 Task: Find connections with filter location Axim with filter topic #givingbackwith filter profile language French with filter current company Smallcase with filter school DKTE'S Textile and Engineering Institute - An Autonomous Institute with filter industry Transportation Programs with filter service category Computer Networking with filter keywords title Engineering Technician
Action: Mouse moved to (143, 221)
Screenshot: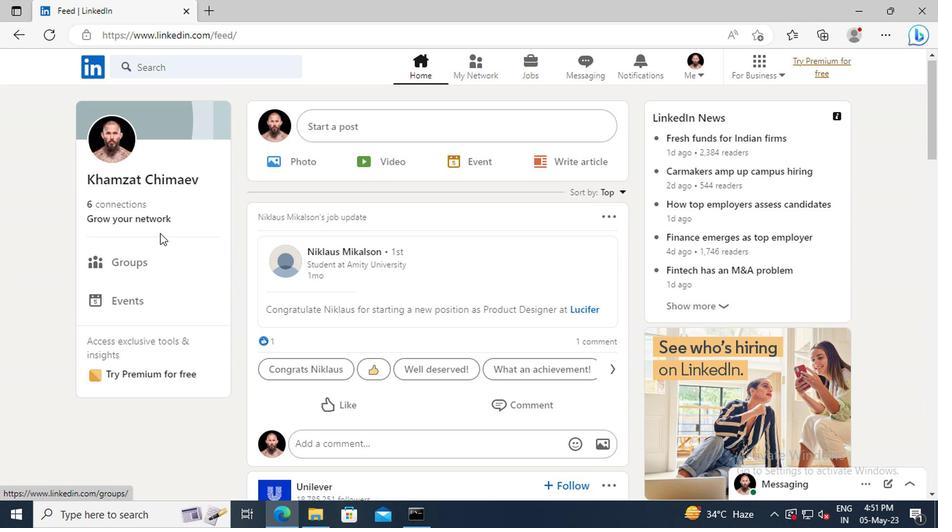 
Action: Mouse pressed left at (143, 221)
Screenshot: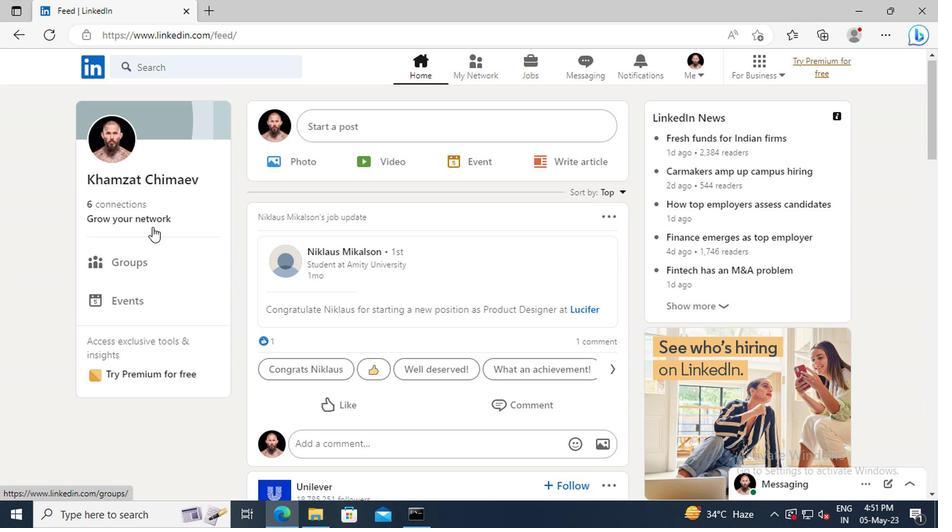 
Action: Mouse moved to (147, 143)
Screenshot: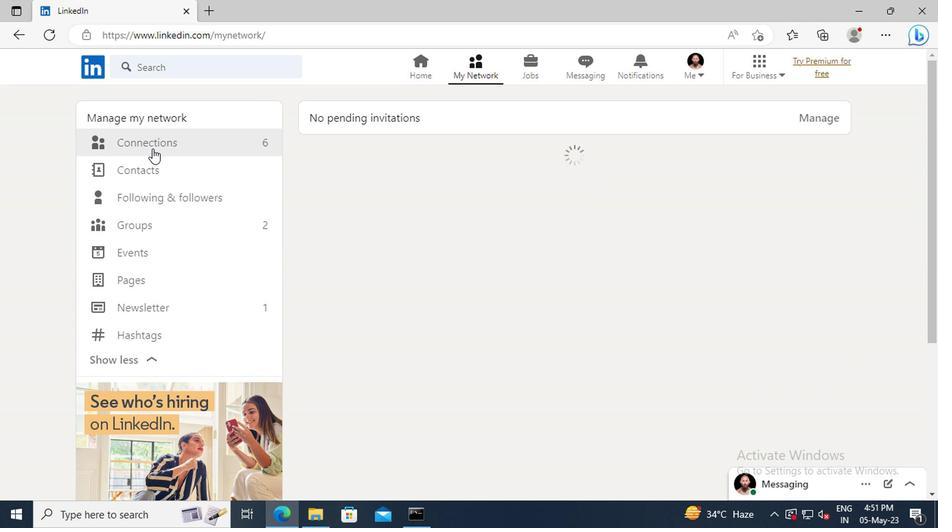 
Action: Mouse pressed left at (147, 143)
Screenshot: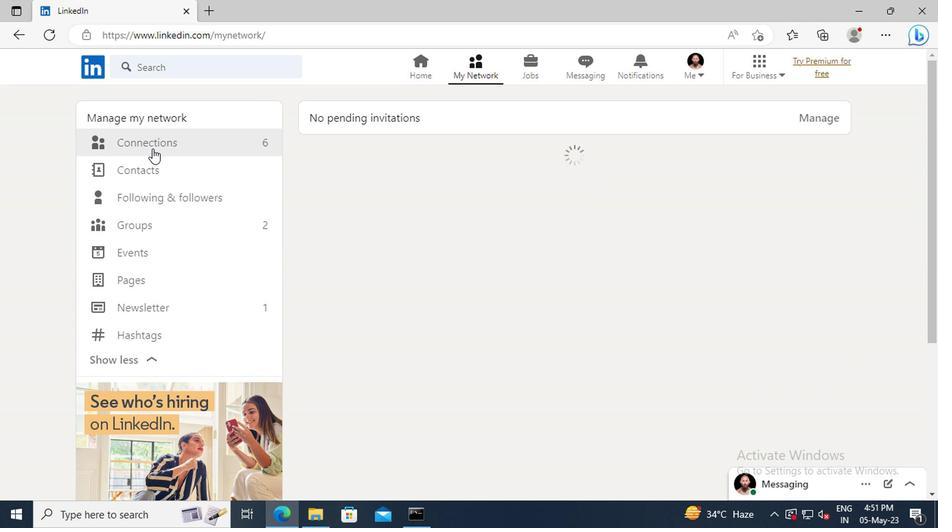 
Action: Mouse moved to (558, 147)
Screenshot: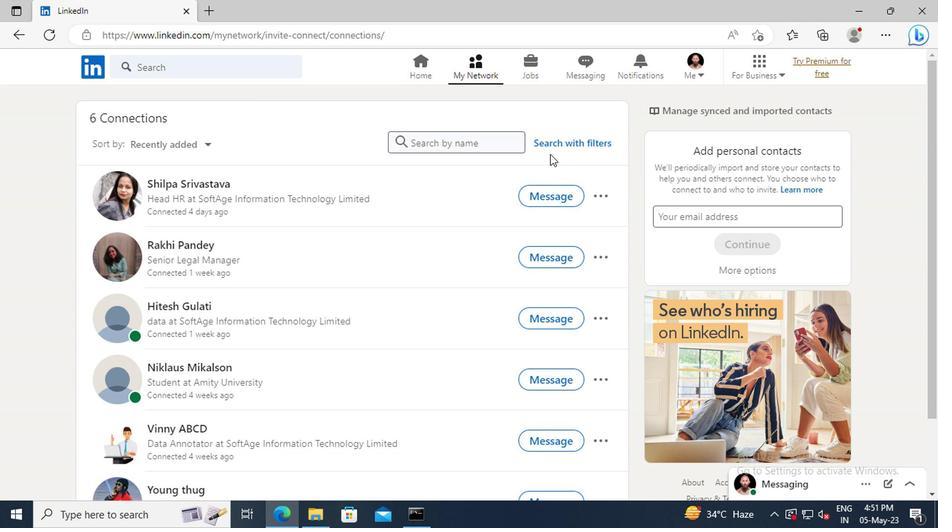 
Action: Mouse pressed left at (558, 147)
Screenshot: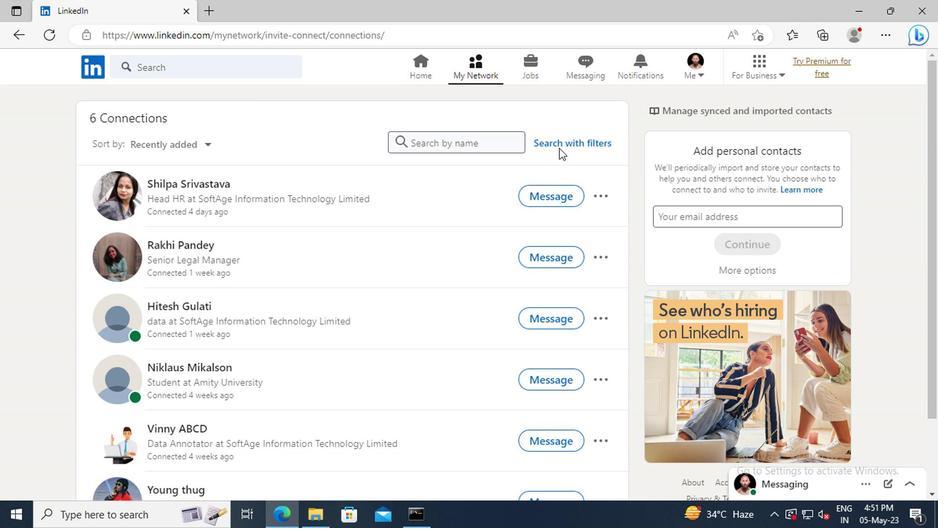 
Action: Mouse moved to (514, 106)
Screenshot: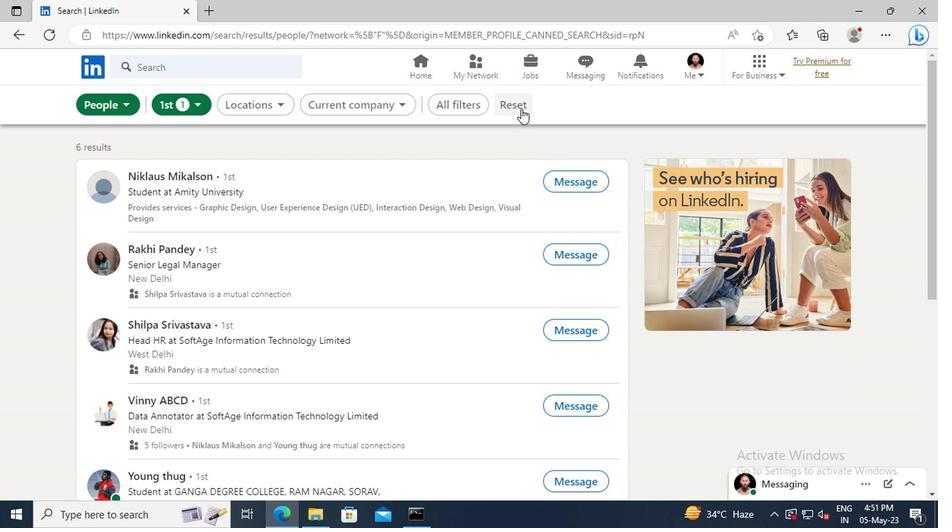 
Action: Mouse pressed left at (514, 106)
Screenshot: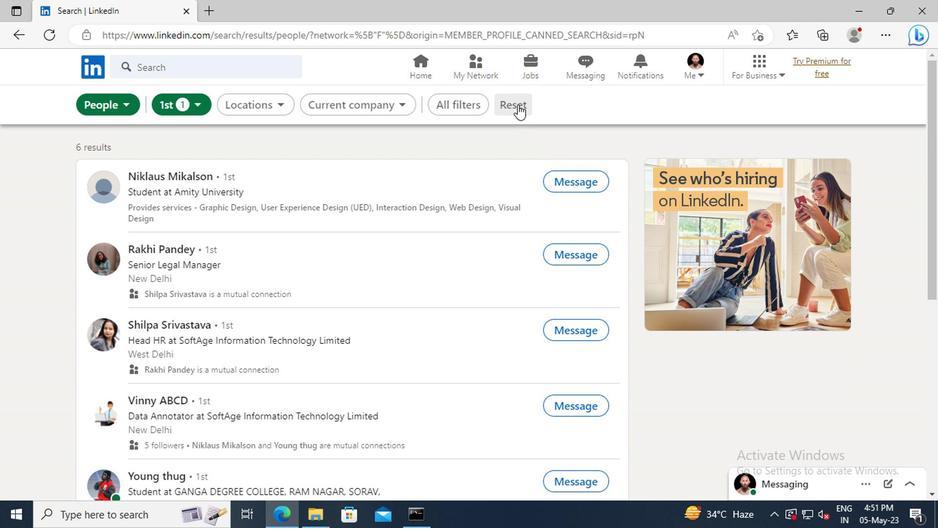
Action: Mouse moved to (501, 105)
Screenshot: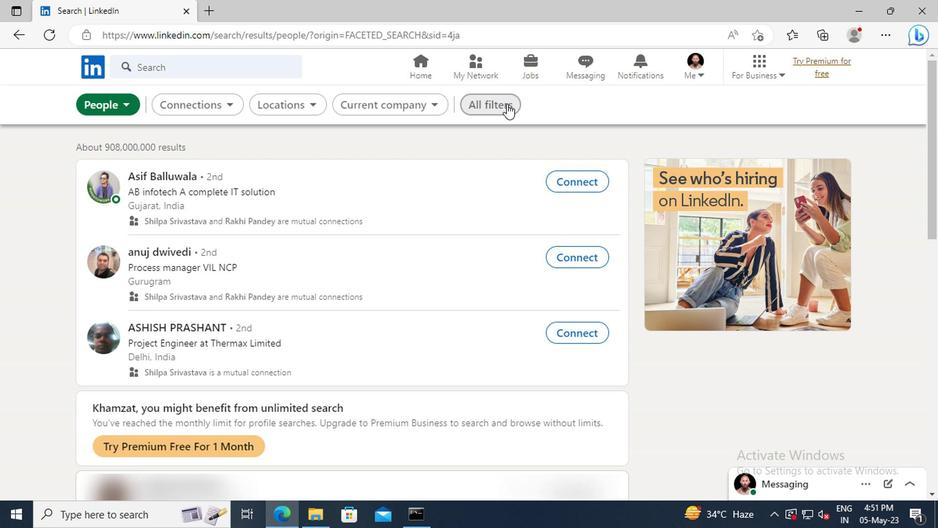 
Action: Mouse pressed left at (501, 105)
Screenshot: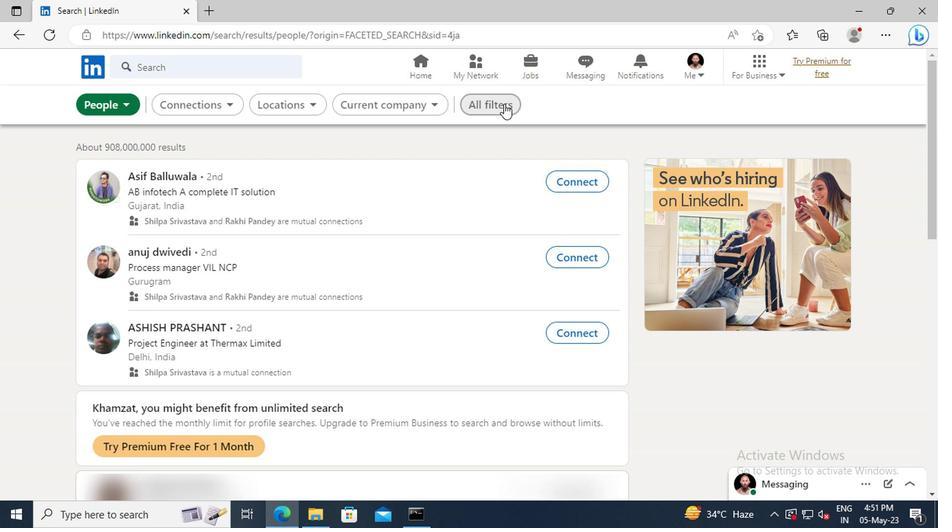 
Action: Mouse moved to (760, 235)
Screenshot: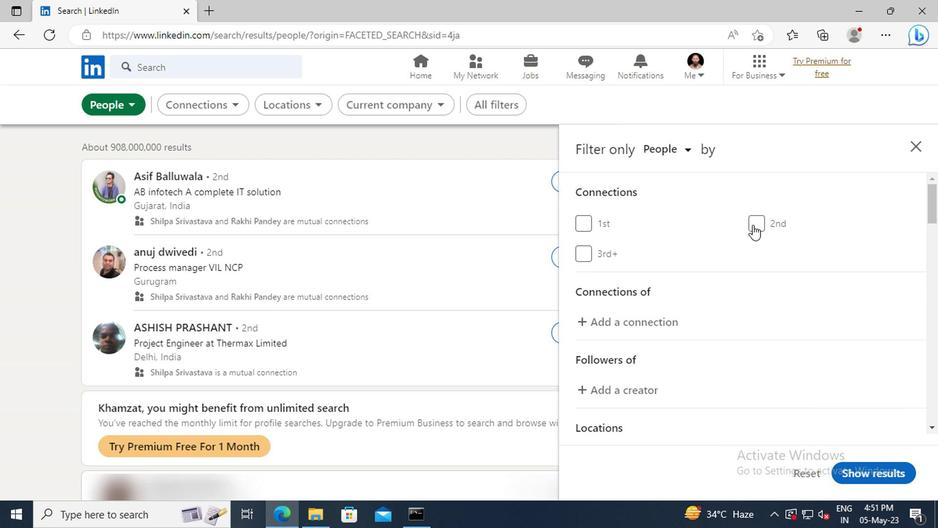 
Action: Mouse scrolled (760, 235) with delta (0, 0)
Screenshot: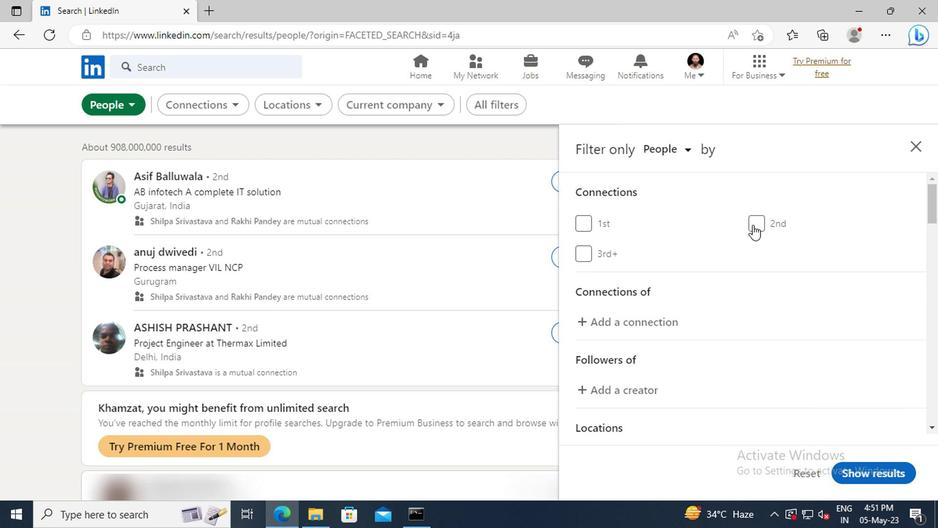 
Action: Mouse moved to (761, 236)
Screenshot: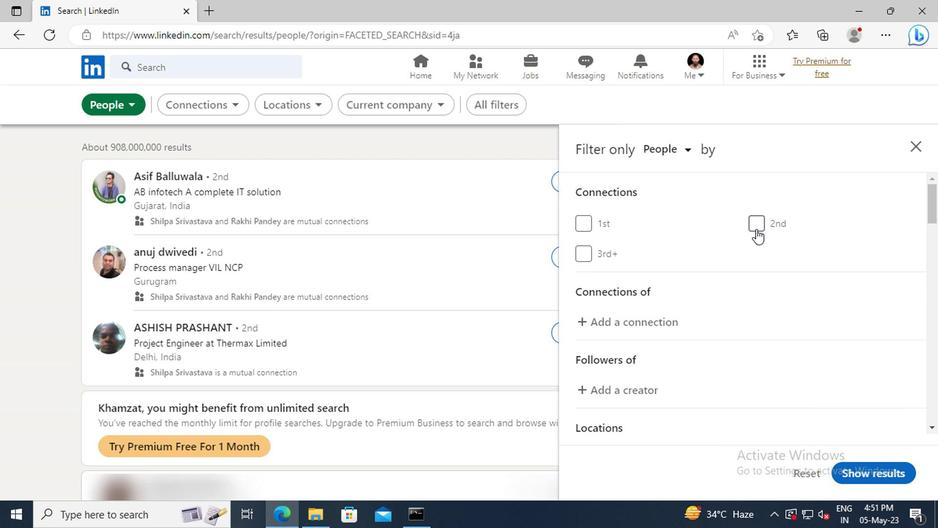 
Action: Mouse scrolled (761, 235) with delta (0, 0)
Screenshot: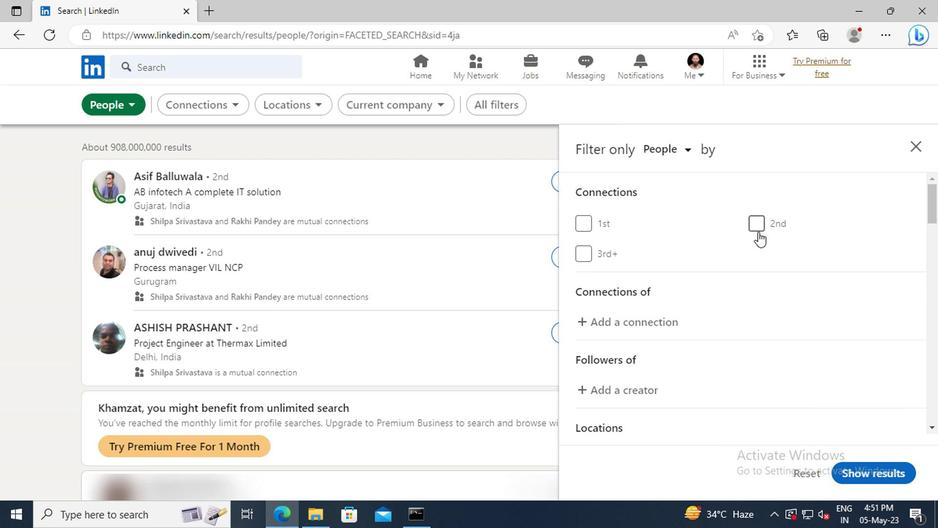 
Action: Mouse moved to (761, 238)
Screenshot: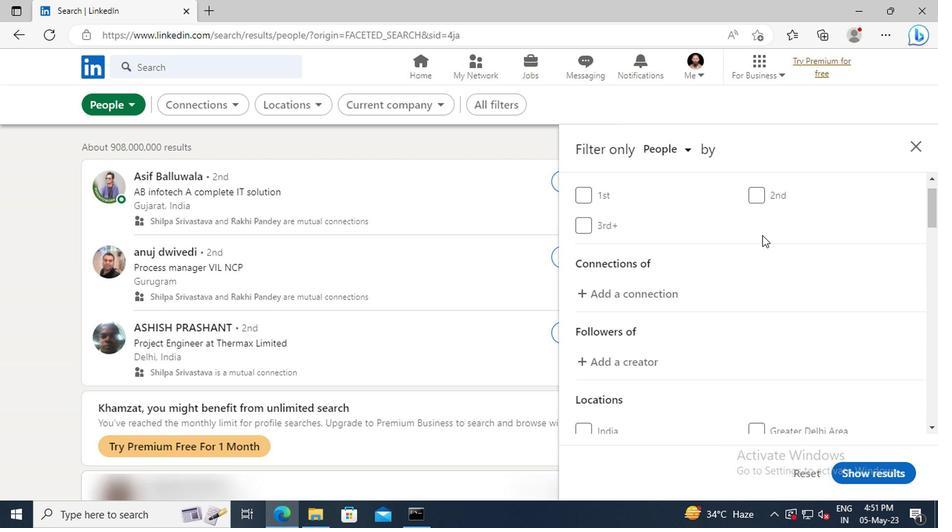 
Action: Mouse scrolled (761, 237) with delta (0, 0)
Screenshot: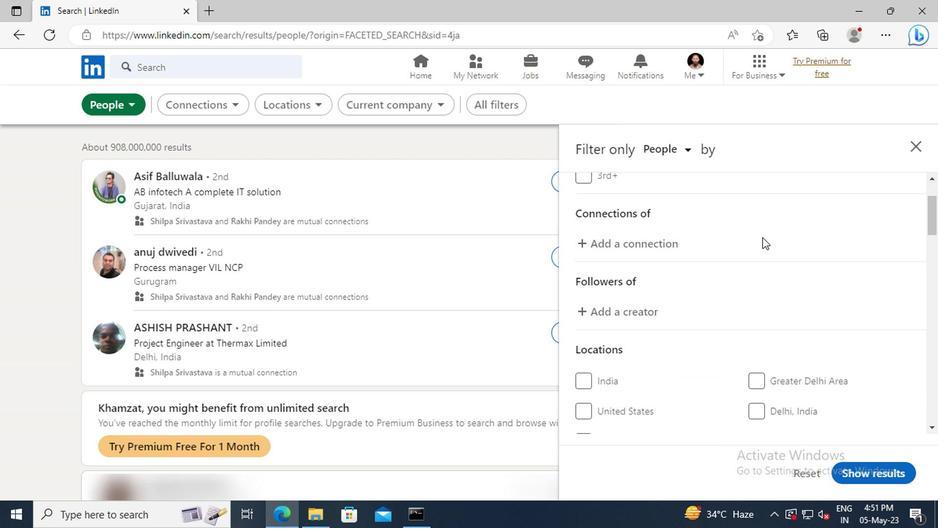 
Action: Mouse moved to (761, 239)
Screenshot: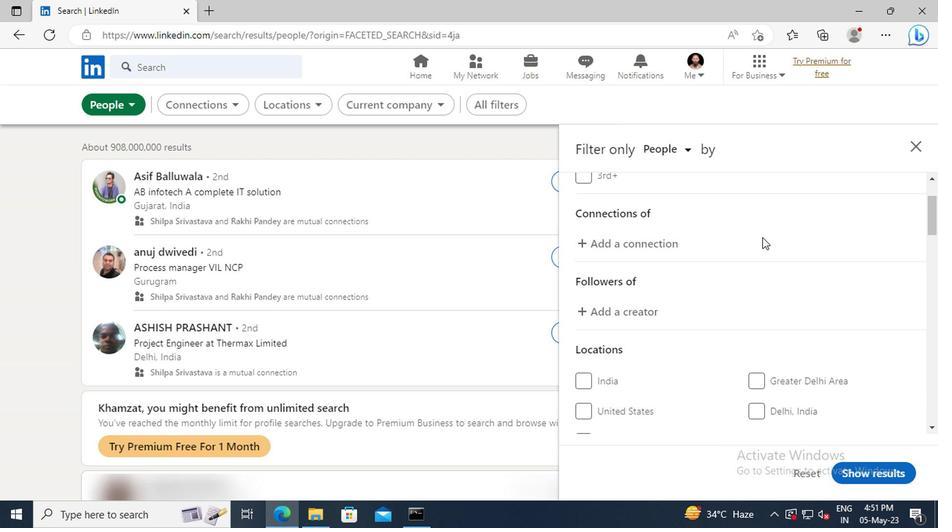 
Action: Mouse scrolled (761, 238) with delta (0, 0)
Screenshot: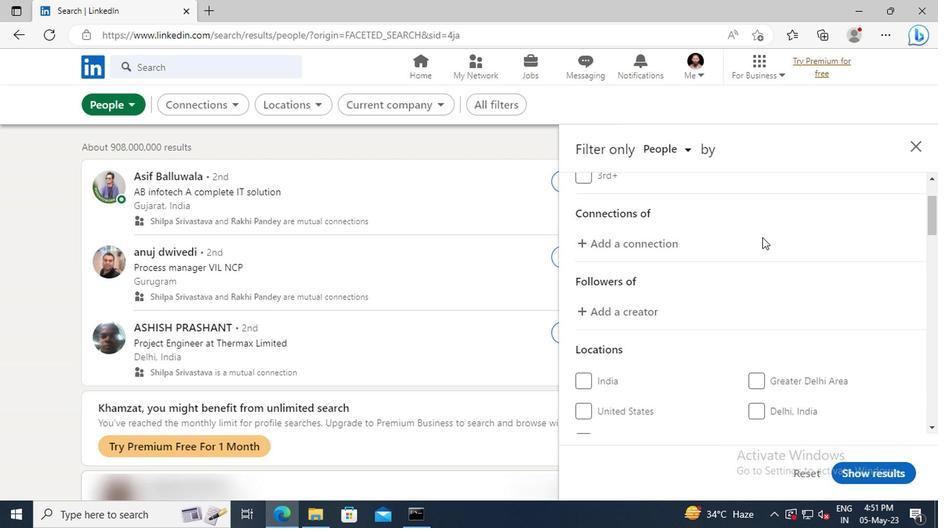 
Action: Mouse moved to (761, 239)
Screenshot: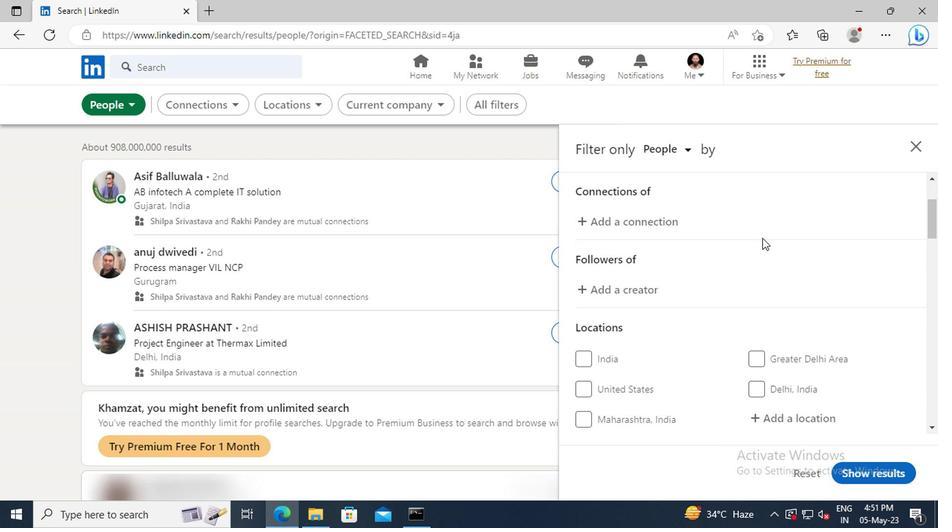 
Action: Mouse scrolled (761, 239) with delta (0, 0)
Screenshot: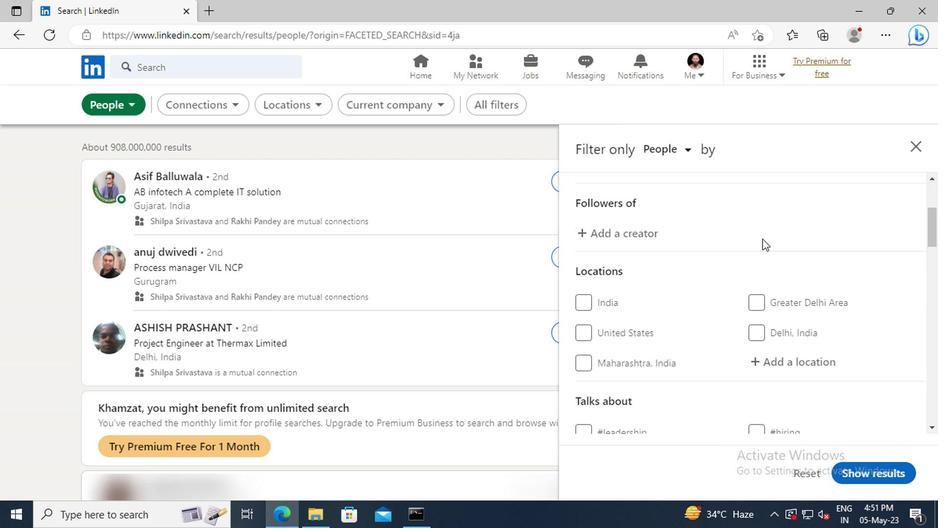 
Action: Mouse moved to (761, 239)
Screenshot: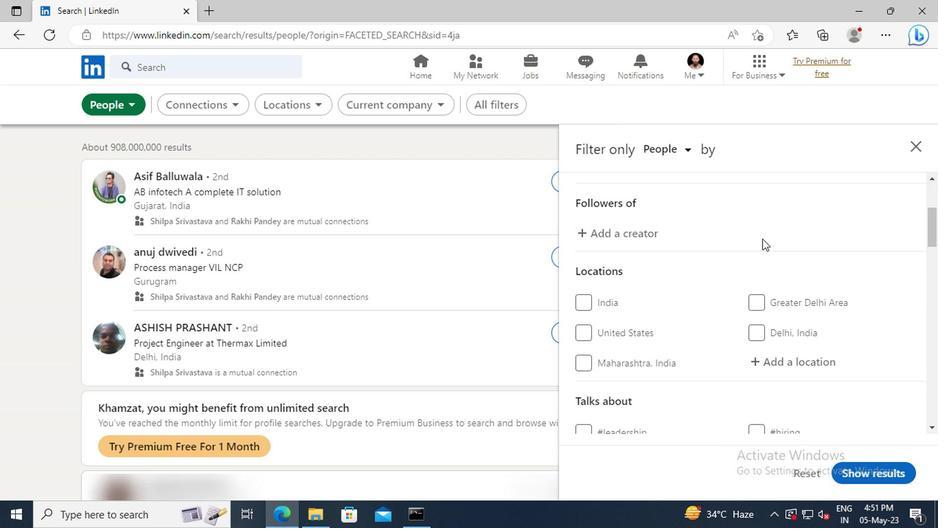 
Action: Mouse scrolled (761, 239) with delta (0, 0)
Screenshot: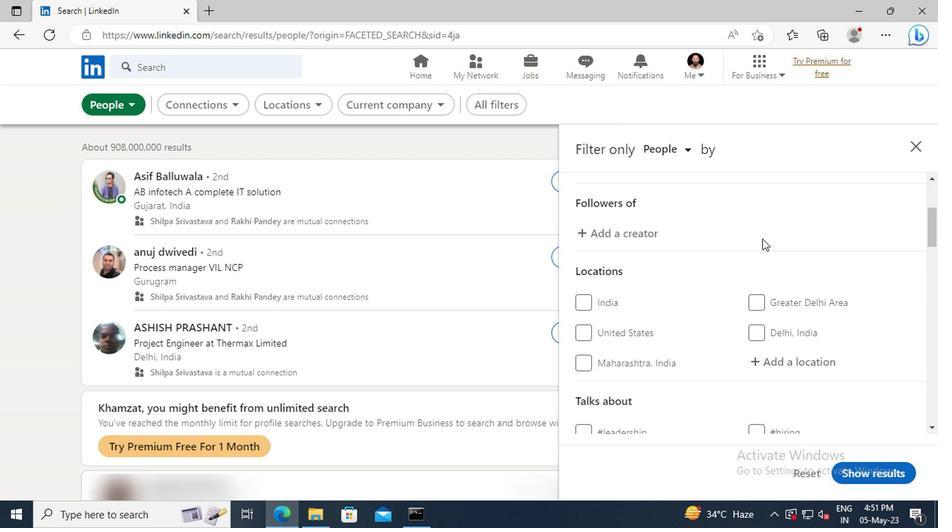 
Action: Mouse moved to (766, 284)
Screenshot: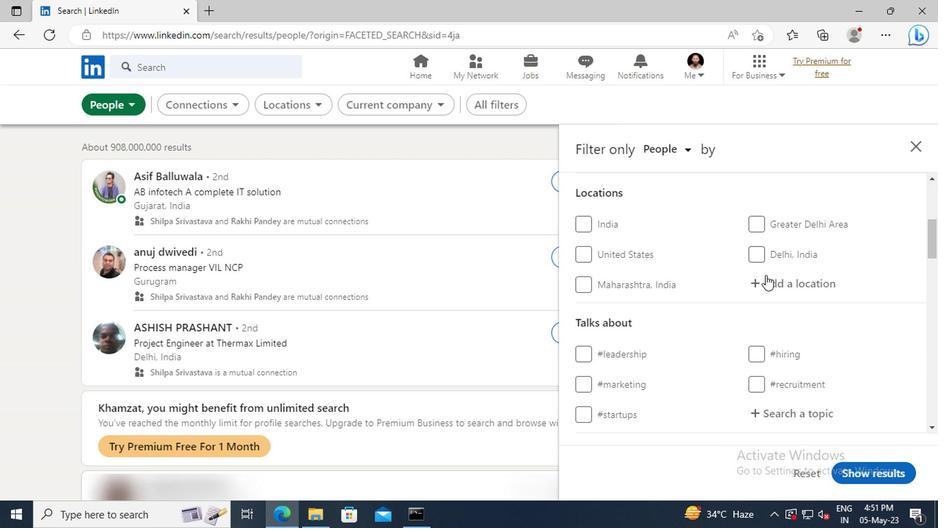
Action: Mouse pressed left at (766, 284)
Screenshot: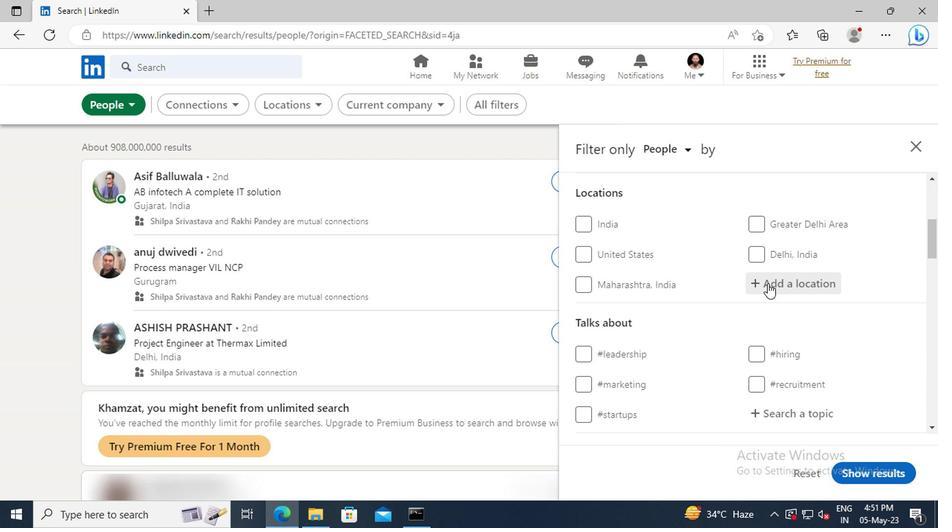 
Action: Key pressed <Key.shift>AX
Screenshot: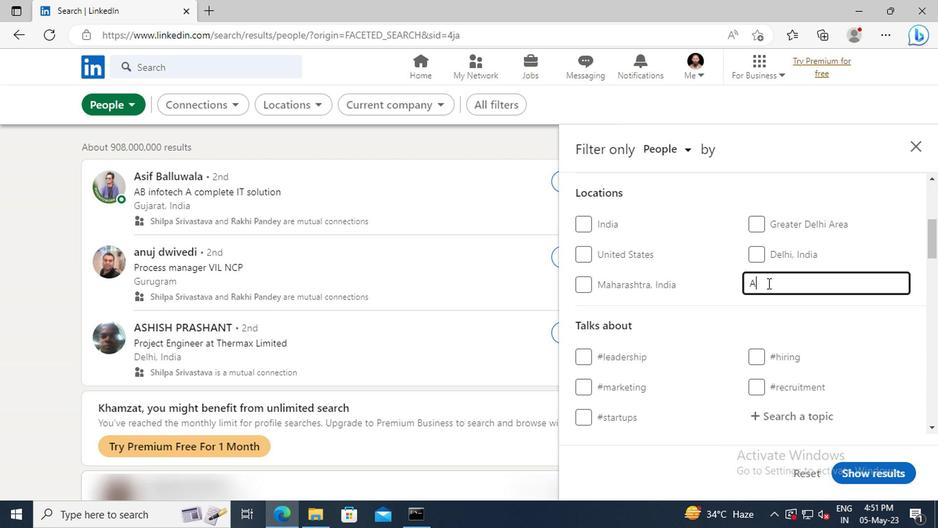 
Action: Mouse moved to (766, 285)
Screenshot: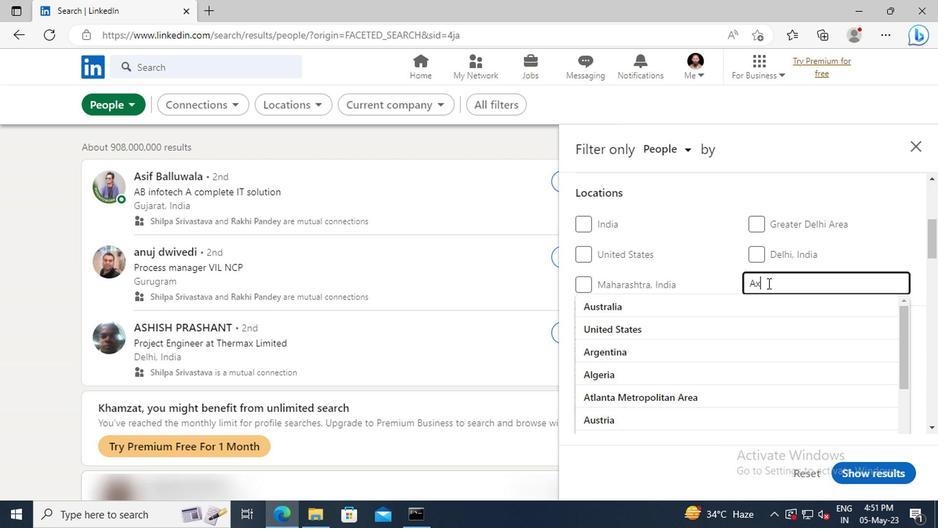 
Action: Key pressed IM
Screenshot: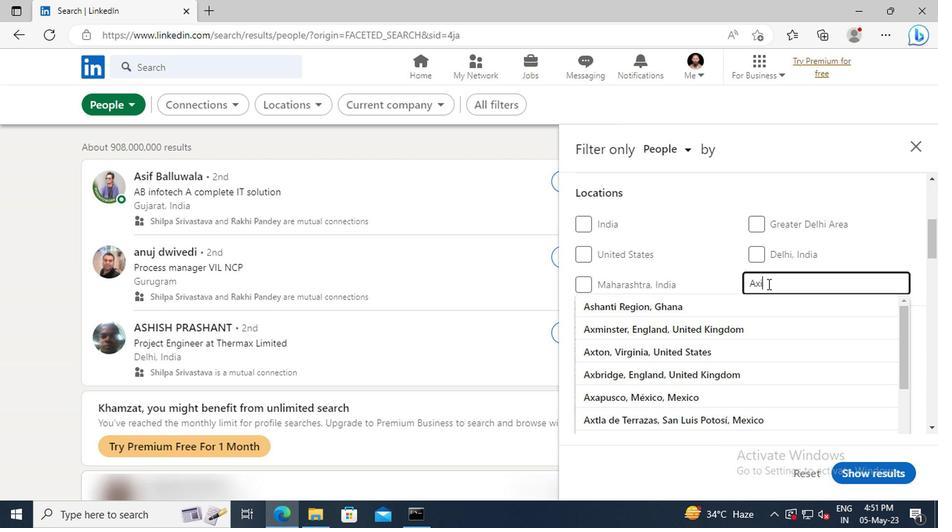 
Action: Mouse moved to (764, 283)
Screenshot: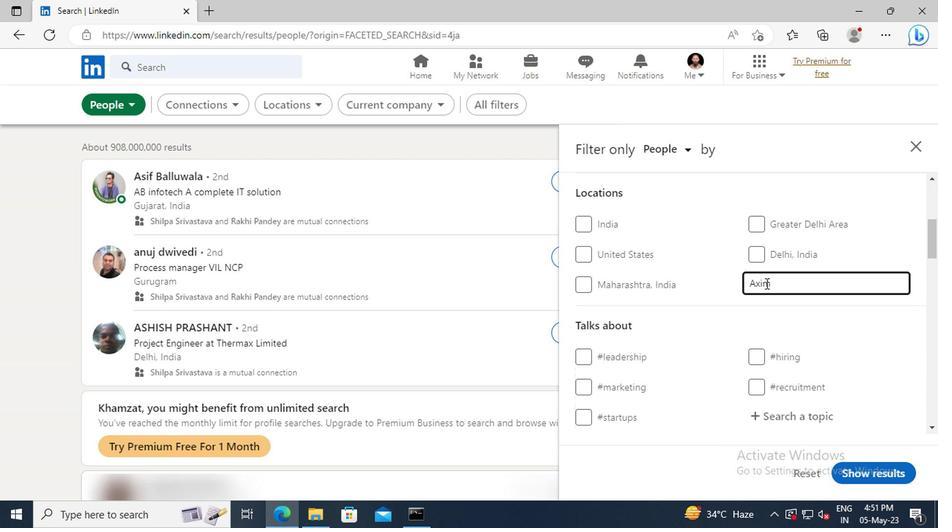 
Action: Key pressed <Key.enter>
Screenshot: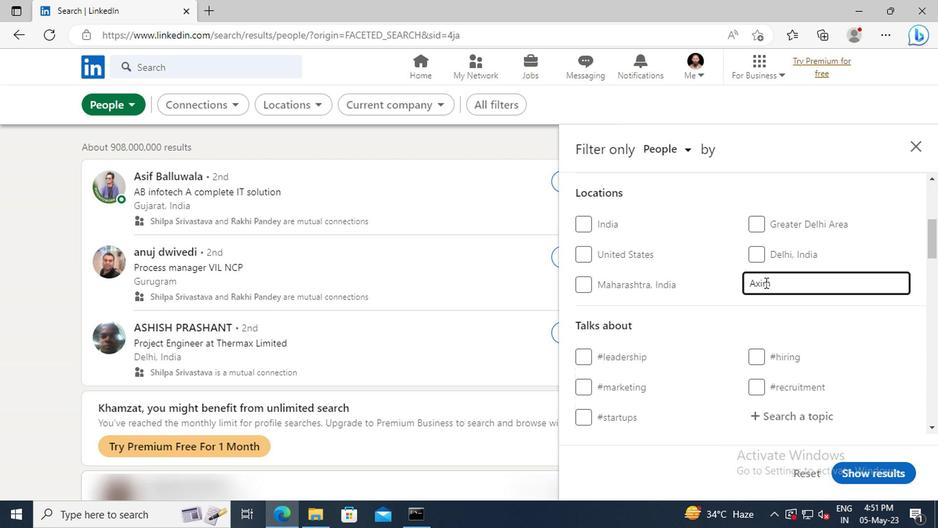 
Action: Mouse scrolled (764, 283) with delta (0, 0)
Screenshot: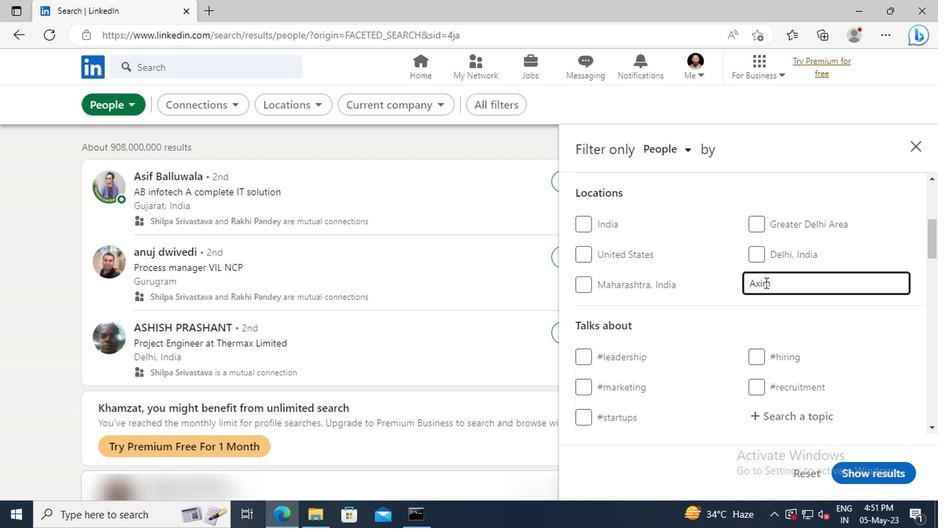 
Action: Mouse scrolled (764, 283) with delta (0, 0)
Screenshot: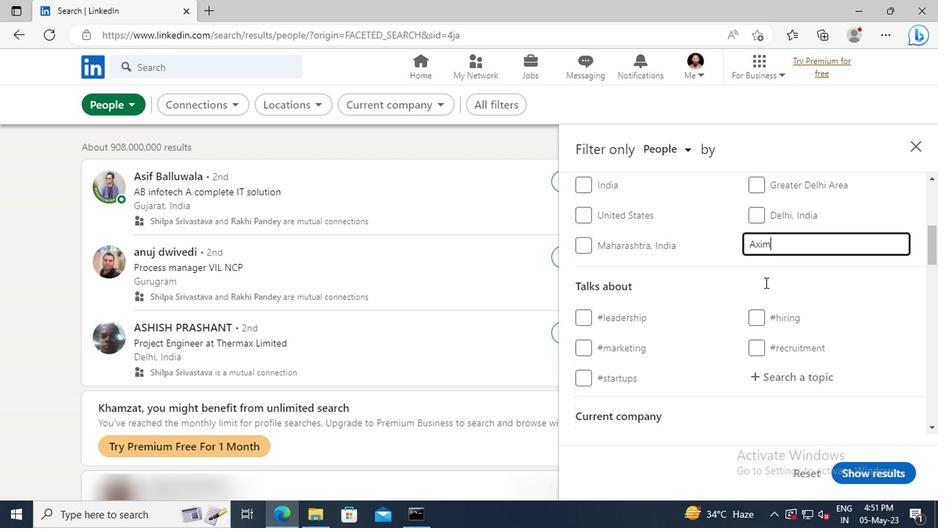 
Action: Mouse scrolled (764, 283) with delta (0, 0)
Screenshot: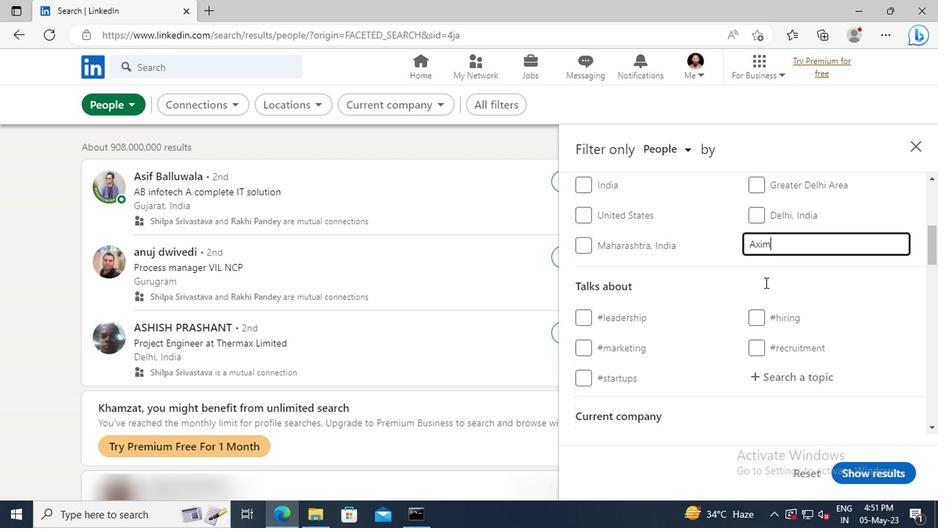 
Action: Mouse moved to (766, 300)
Screenshot: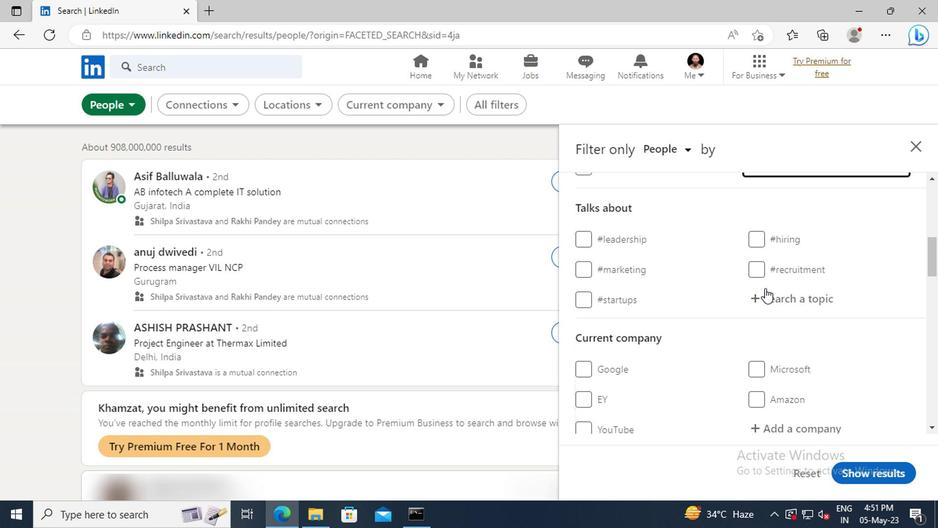 
Action: Mouse pressed left at (766, 300)
Screenshot: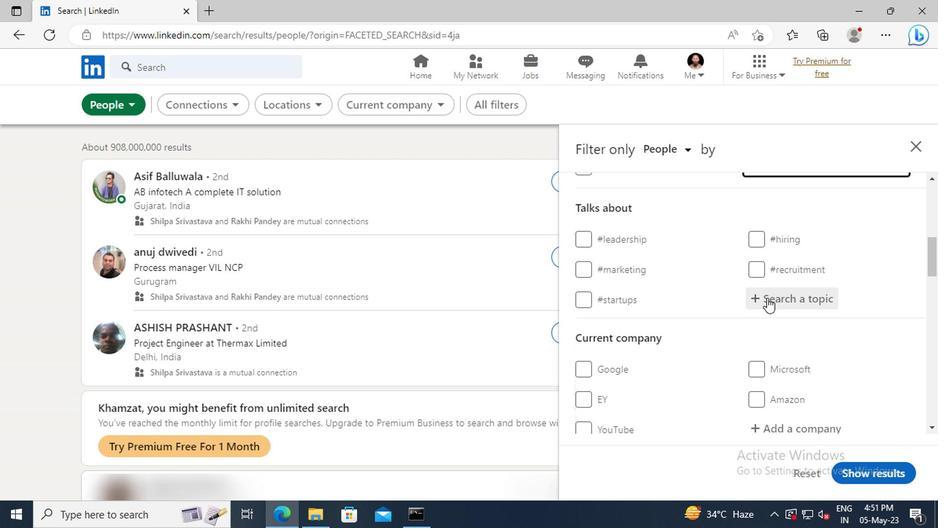 
Action: Key pressed GIVING
Screenshot: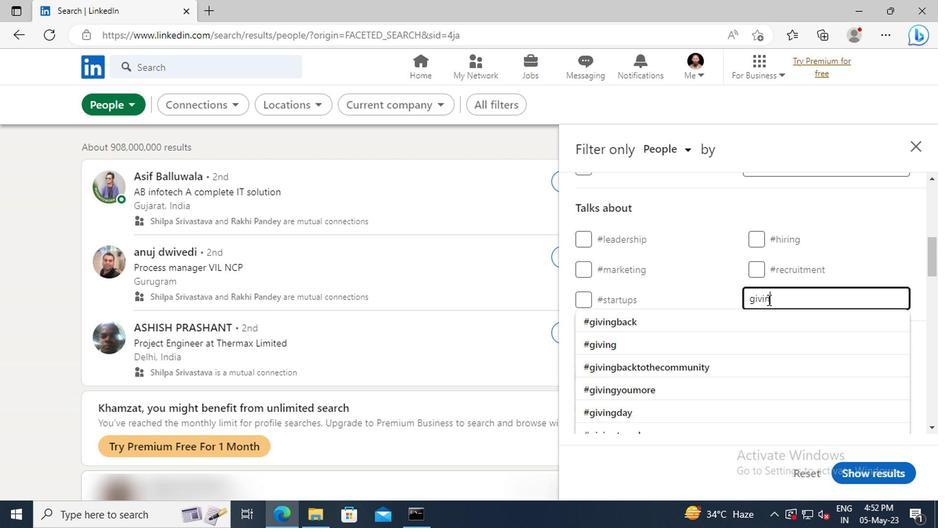
Action: Mouse moved to (766, 318)
Screenshot: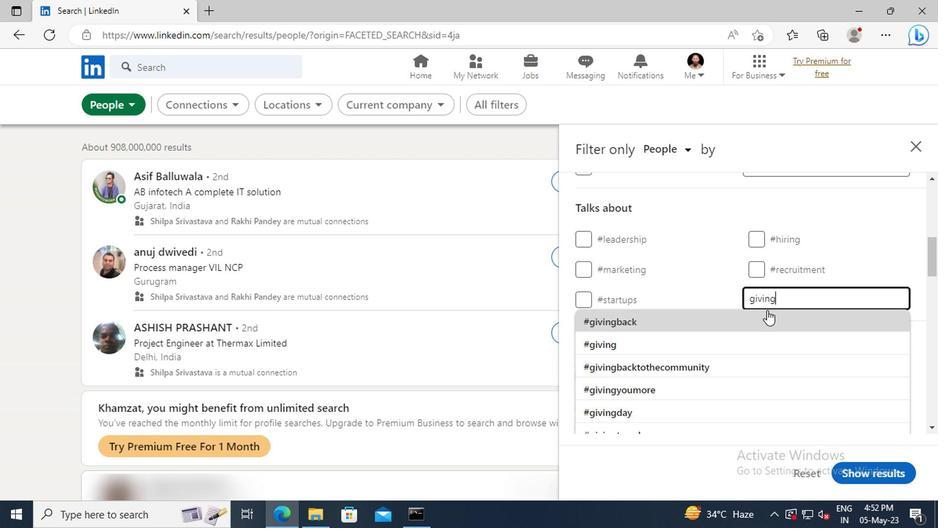 
Action: Mouse pressed left at (766, 318)
Screenshot: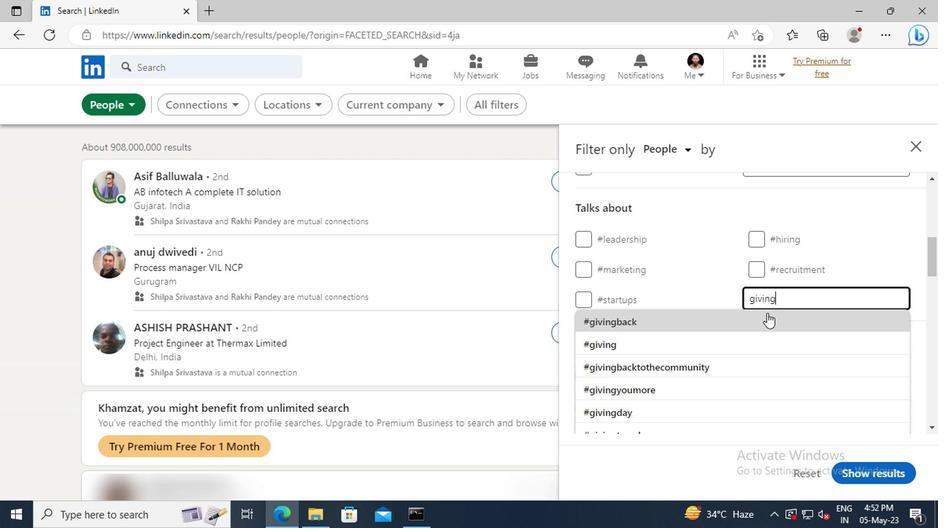 
Action: Mouse scrolled (766, 317) with delta (0, 0)
Screenshot: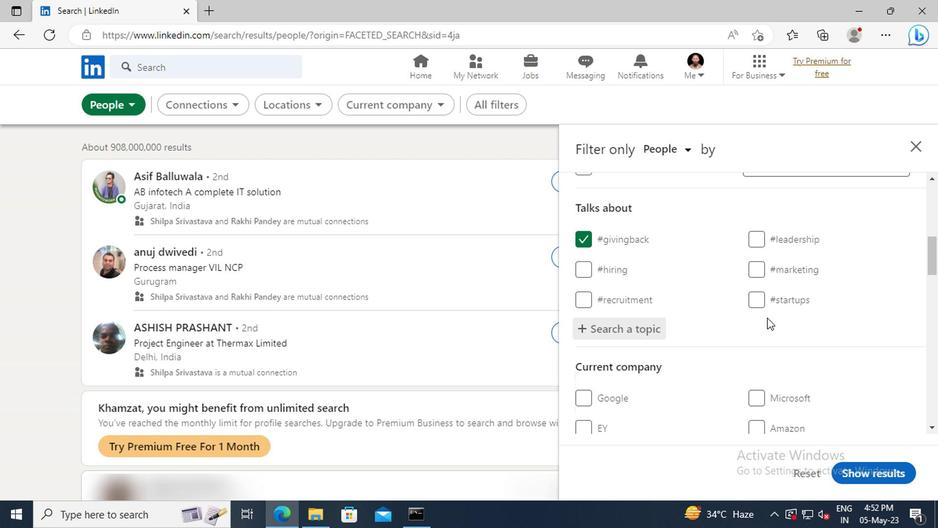 
Action: Mouse scrolled (766, 317) with delta (0, 0)
Screenshot: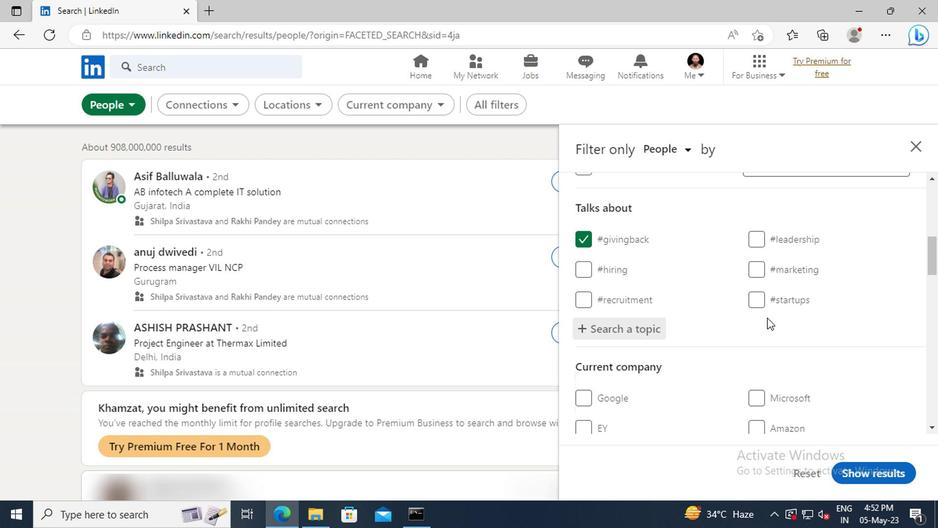 
Action: Mouse scrolled (766, 317) with delta (0, 0)
Screenshot: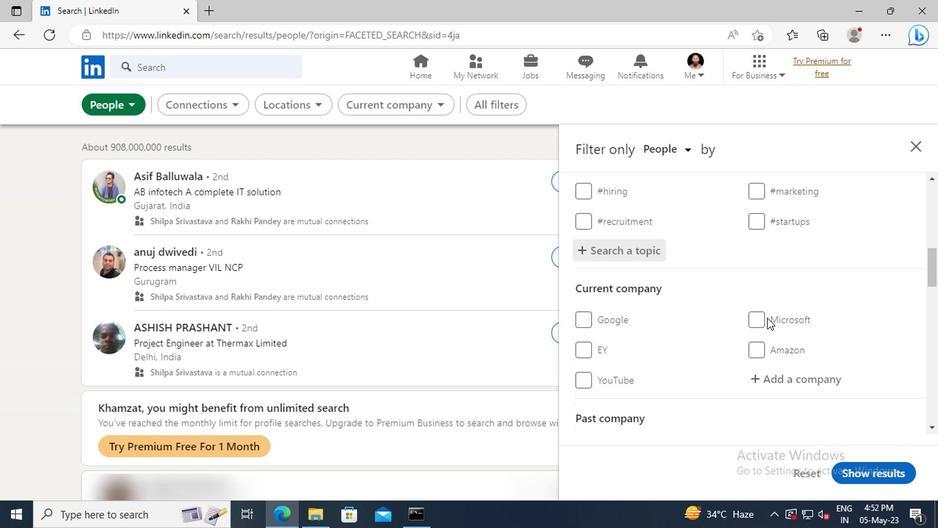 
Action: Mouse scrolled (766, 317) with delta (0, 0)
Screenshot: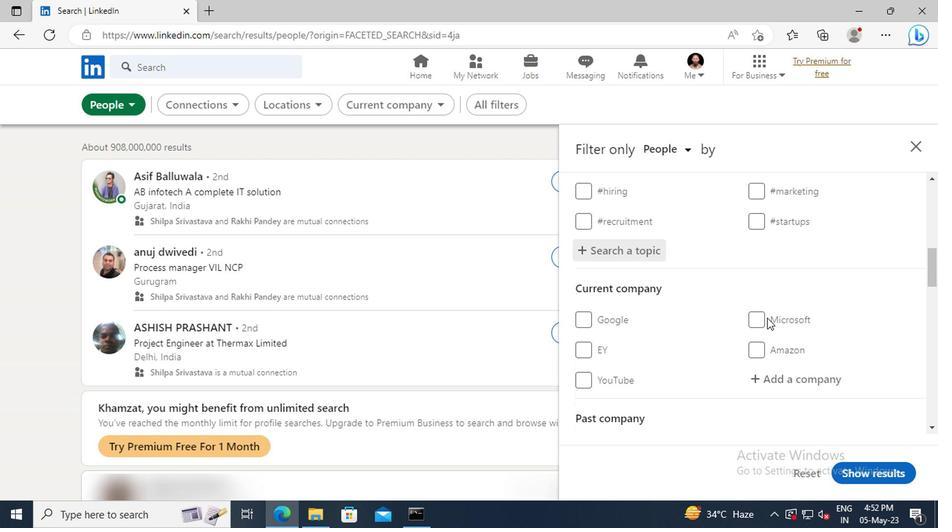 
Action: Mouse scrolled (766, 317) with delta (0, 0)
Screenshot: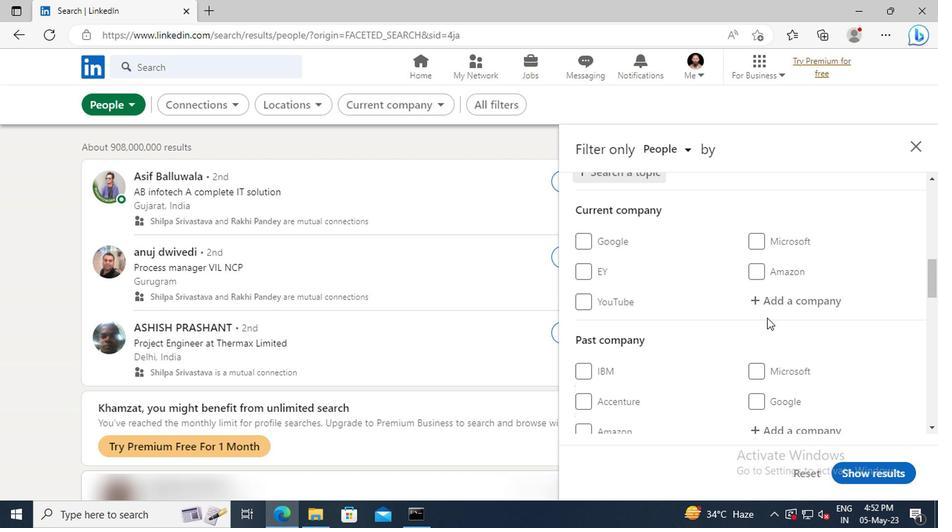 
Action: Mouse scrolled (766, 317) with delta (0, 0)
Screenshot: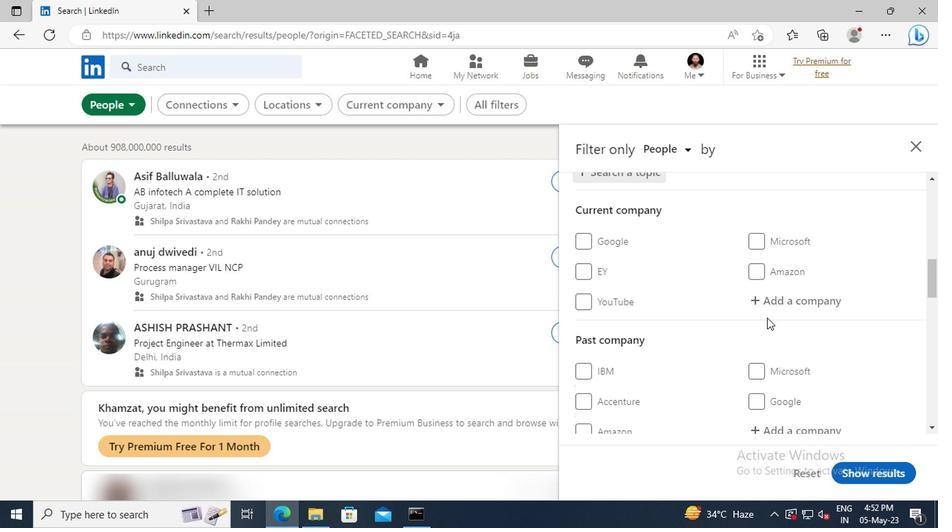 
Action: Mouse scrolled (766, 317) with delta (0, 0)
Screenshot: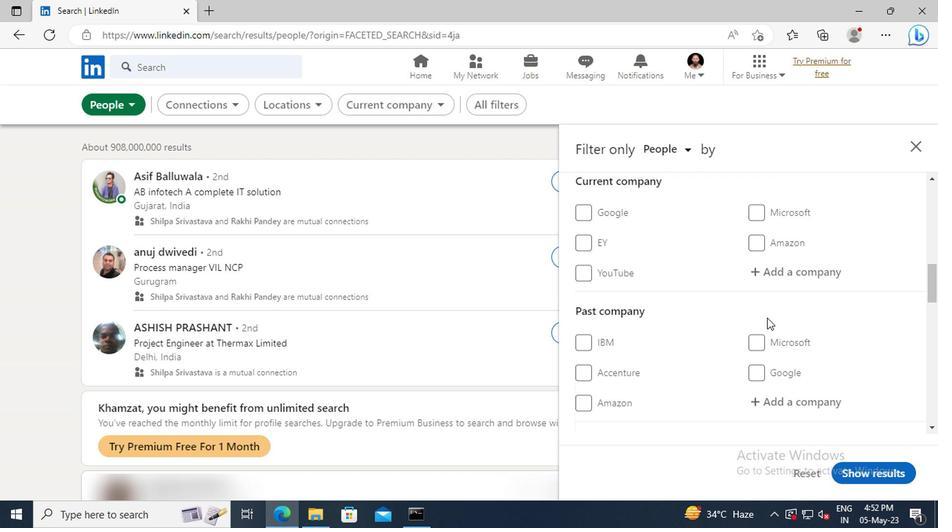 
Action: Mouse scrolled (766, 317) with delta (0, 0)
Screenshot: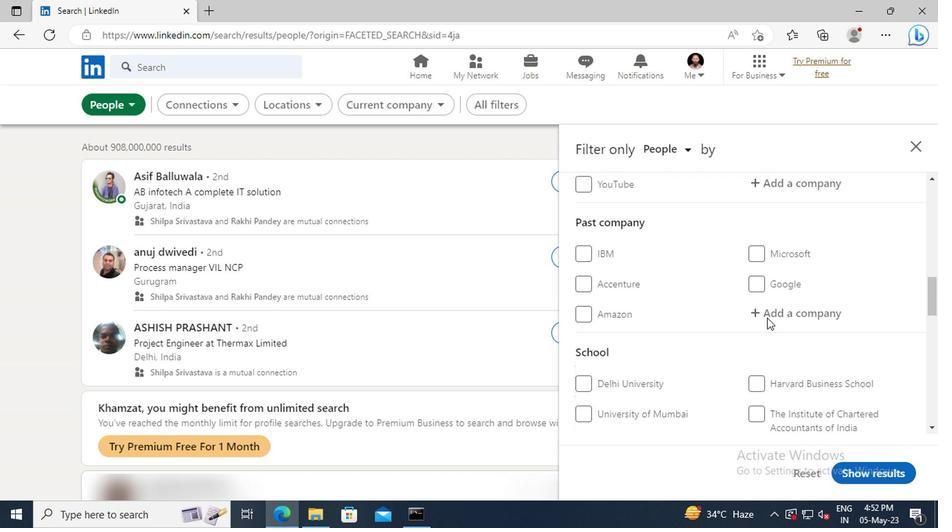
Action: Mouse scrolled (766, 317) with delta (0, 0)
Screenshot: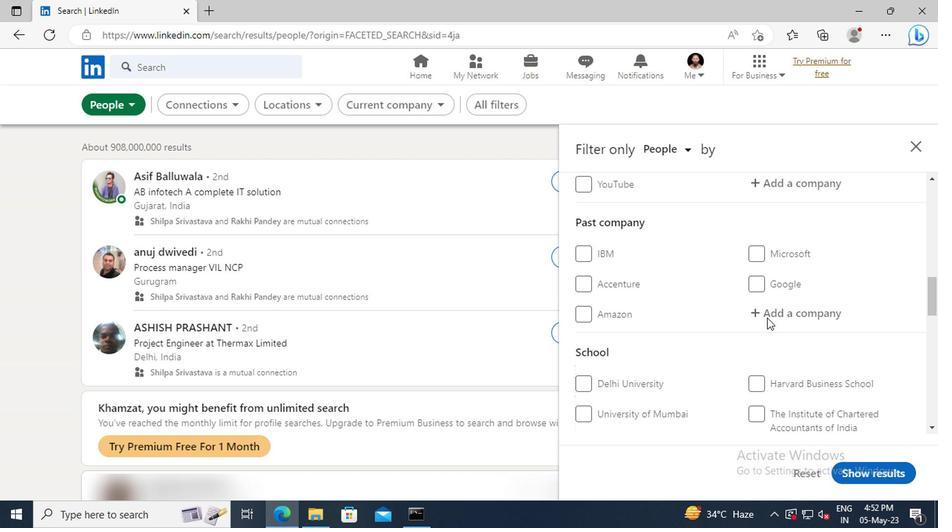 
Action: Mouse scrolled (766, 317) with delta (0, 0)
Screenshot: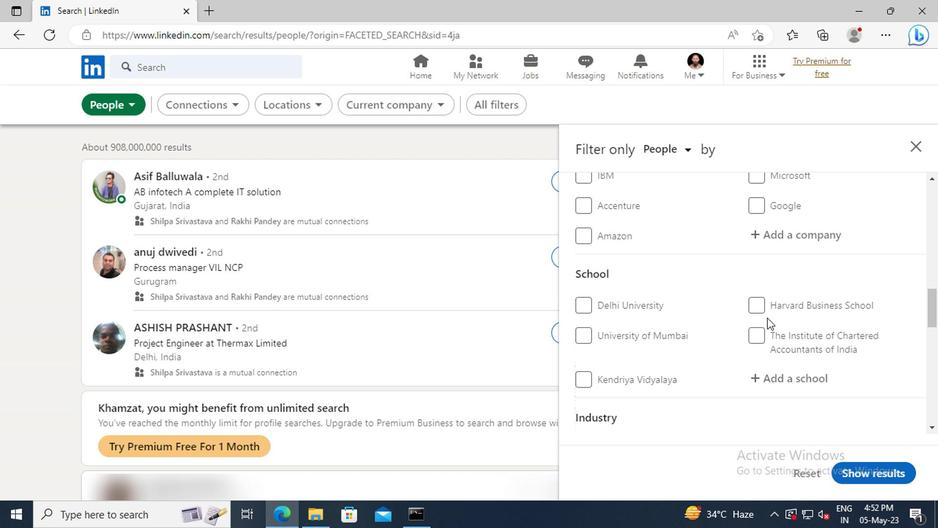 
Action: Mouse scrolled (766, 317) with delta (0, 0)
Screenshot: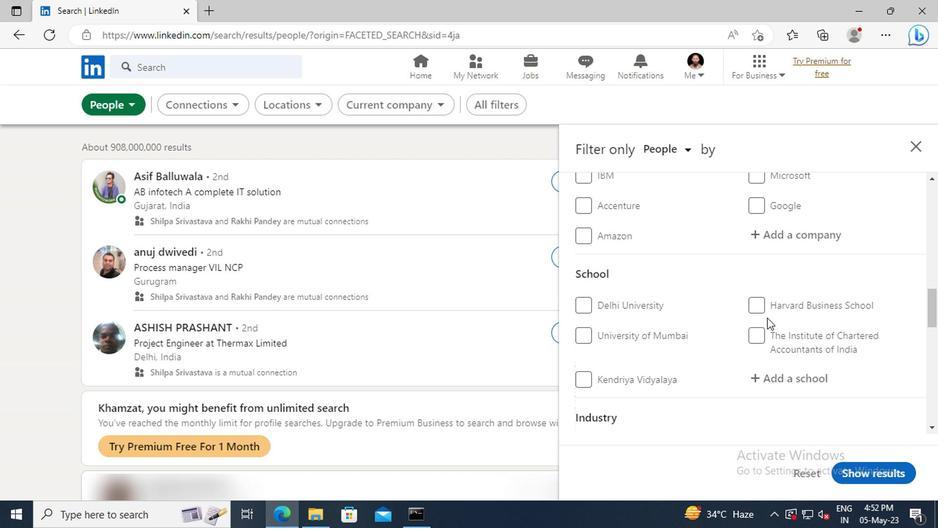 
Action: Mouse scrolled (766, 317) with delta (0, 0)
Screenshot: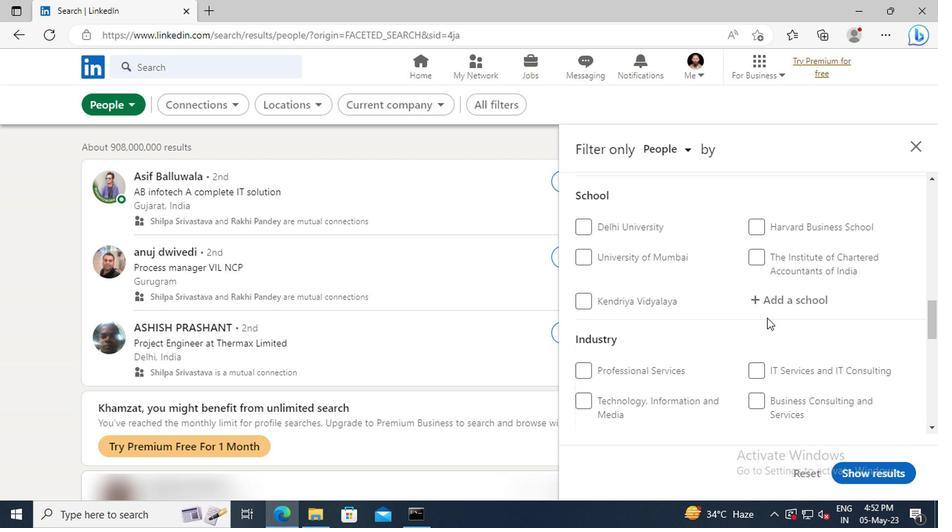 
Action: Mouse scrolled (766, 317) with delta (0, 0)
Screenshot: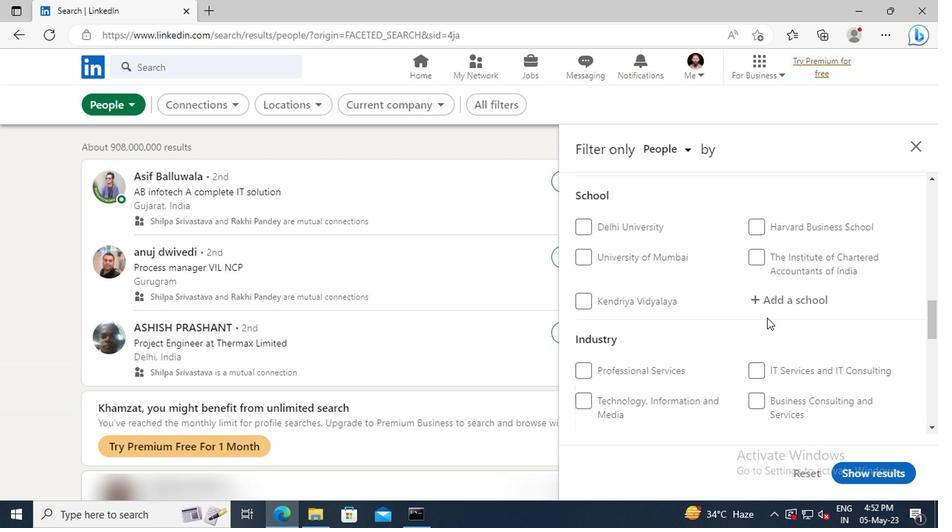 
Action: Mouse scrolled (766, 317) with delta (0, 0)
Screenshot: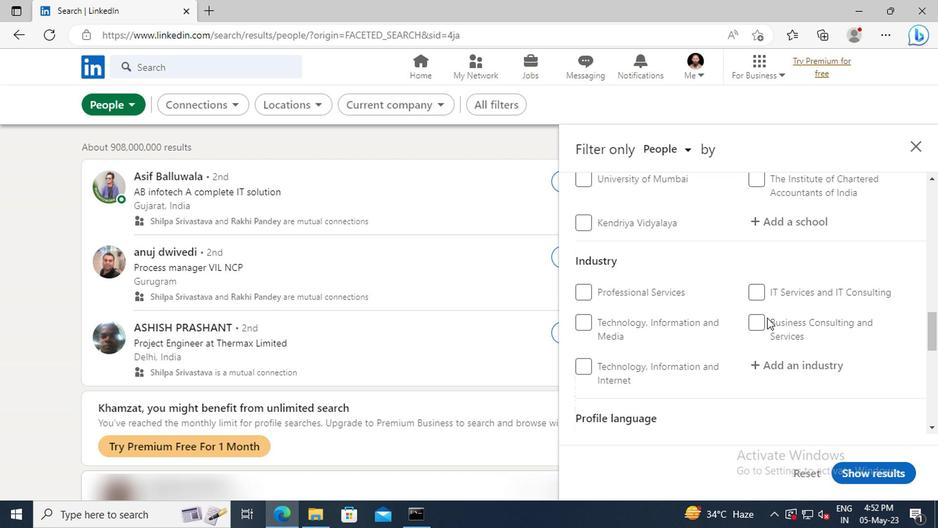 
Action: Mouse scrolled (766, 317) with delta (0, 0)
Screenshot: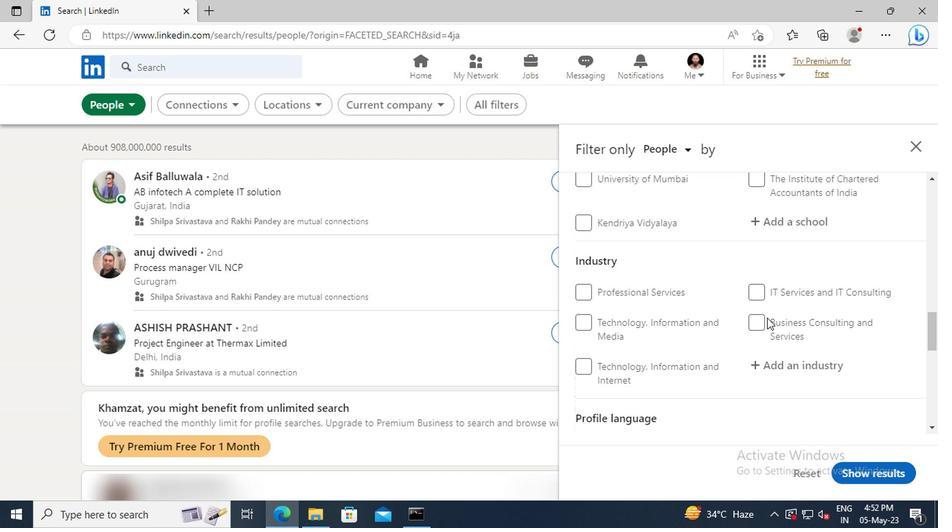 
Action: Mouse moved to (756, 370)
Screenshot: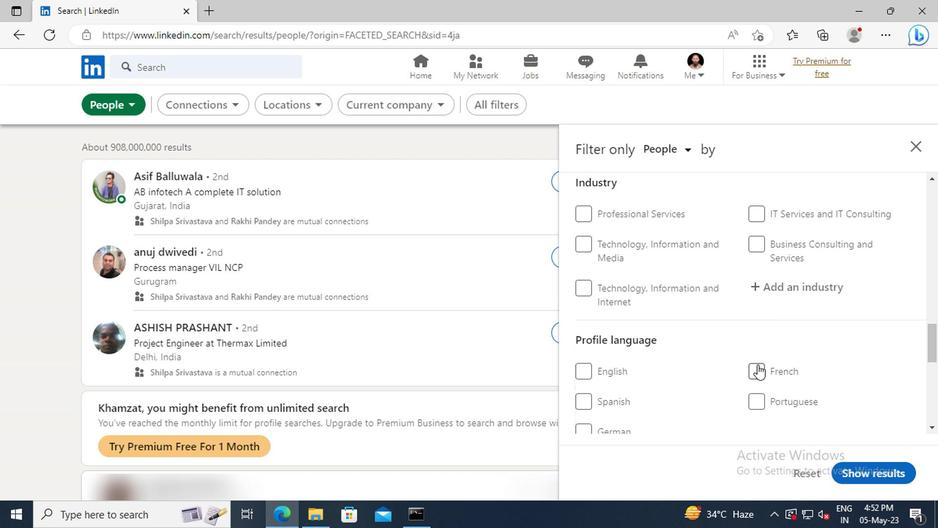 
Action: Mouse pressed left at (756, 370)
Screenshot: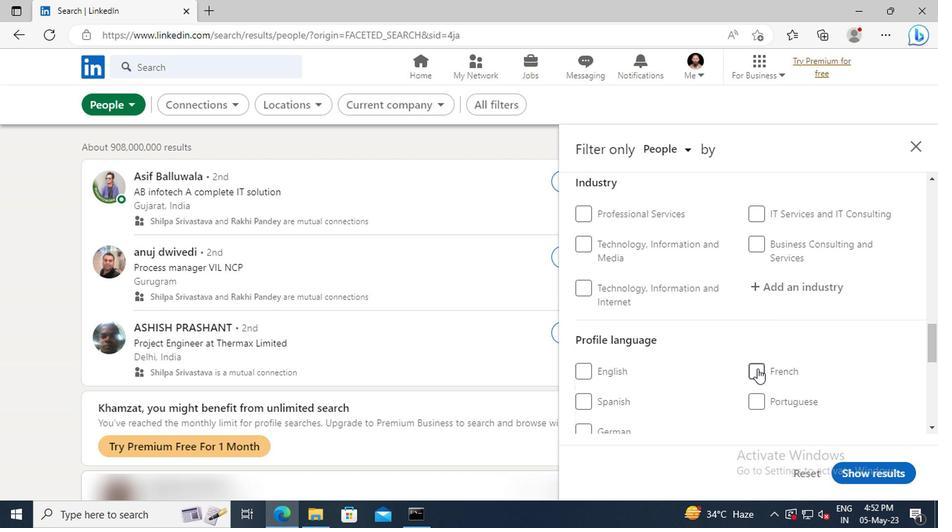 
Action: Mouse moved to (777, 334)
Screenshot: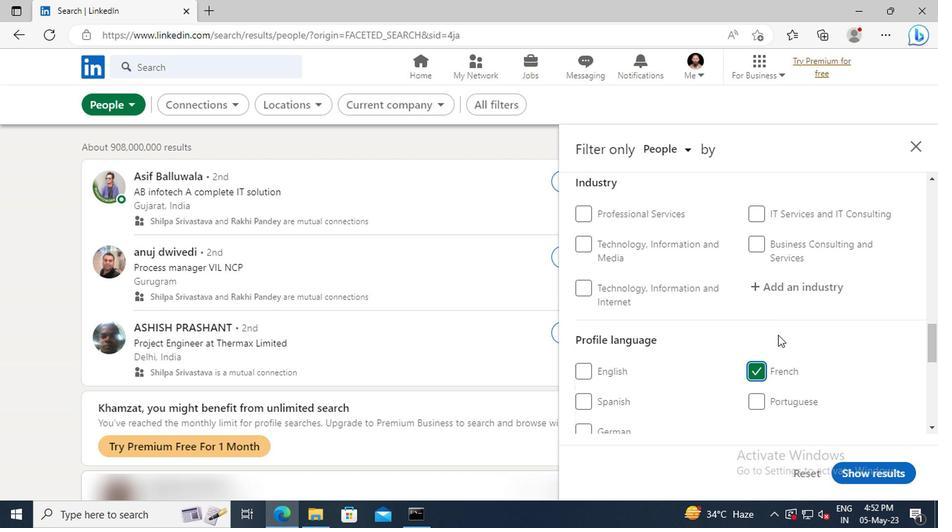 
Action: Mouse scrolled (777, 334) with delta (0, 0)
Screenshot: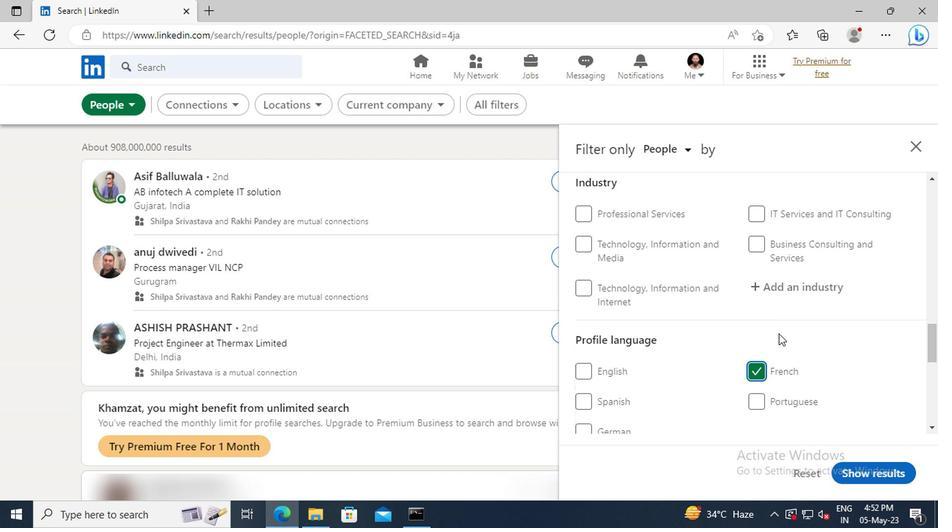 
Action: Mouse scrolled (777, 334) with delta (0, 0)
Screenshot: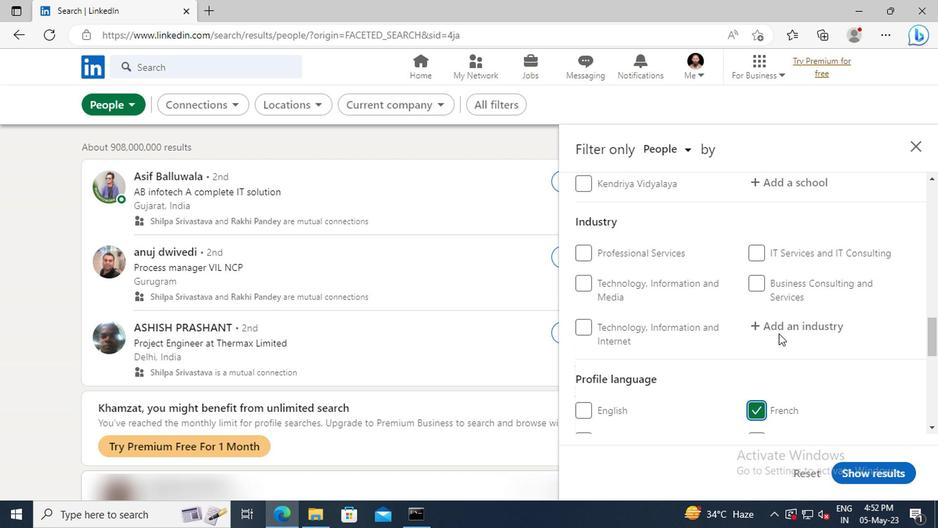 
Action: Mouse scrolled (777, 334) with delta (0, 0)
Screenshot: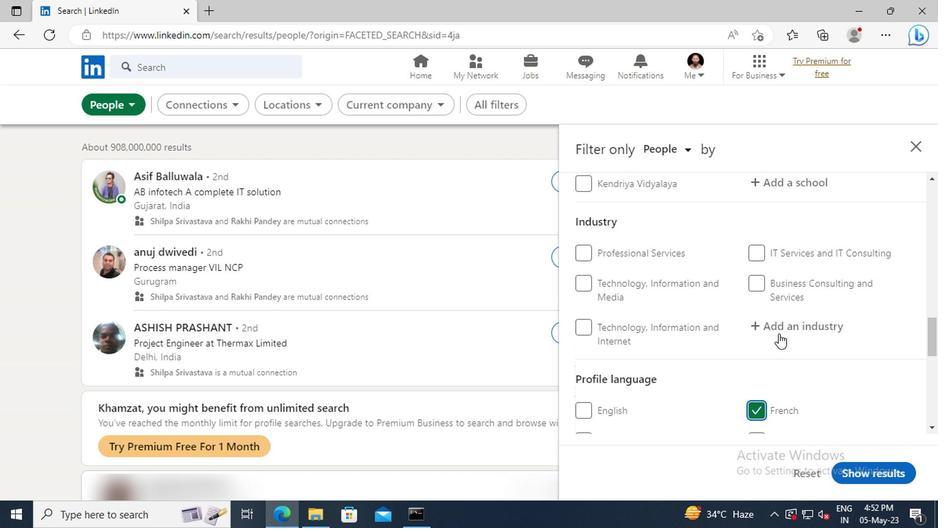 
Action: Mouse scrolled (777, 334) with delta (0, 0)
Screenshot: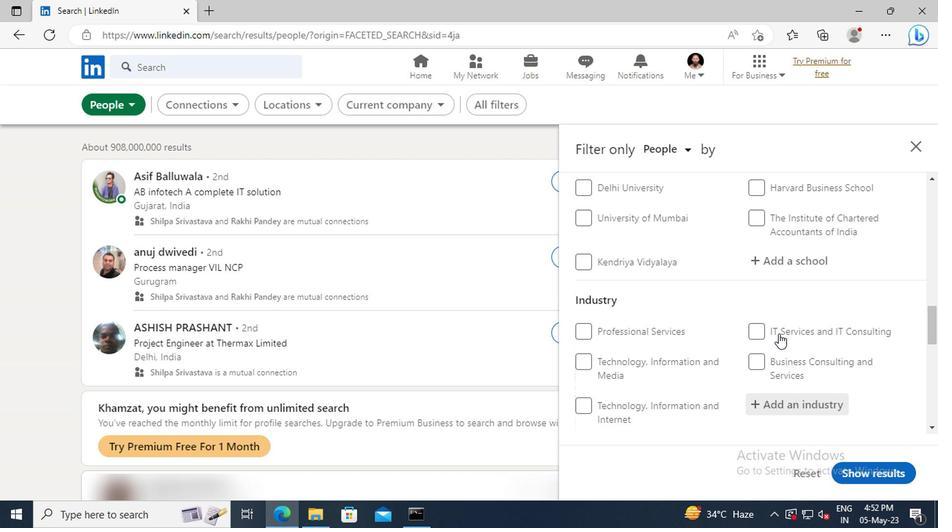 
Action: Mouse scrolled (777, 334) with delta (0, 0)
Screenshot: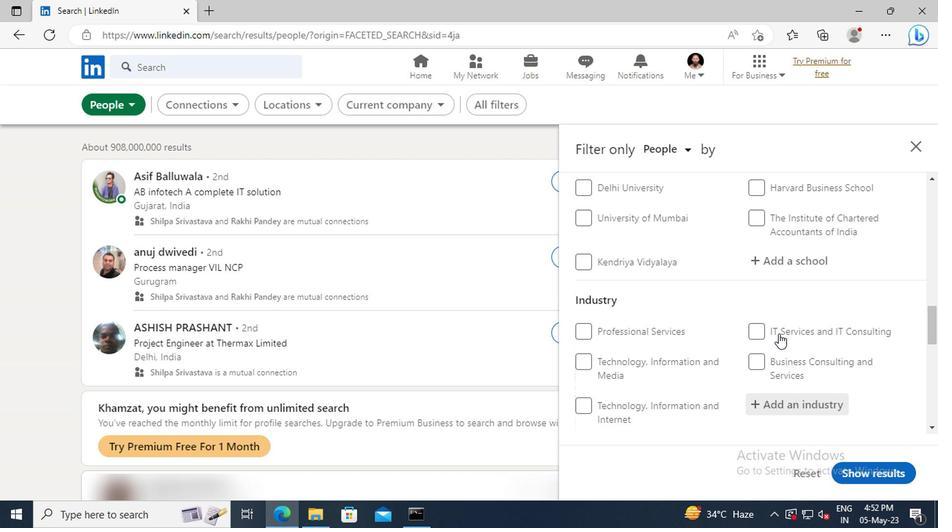 
Action: Mouse scrolled (777, 334) with delta (0, 0)
Screenshot: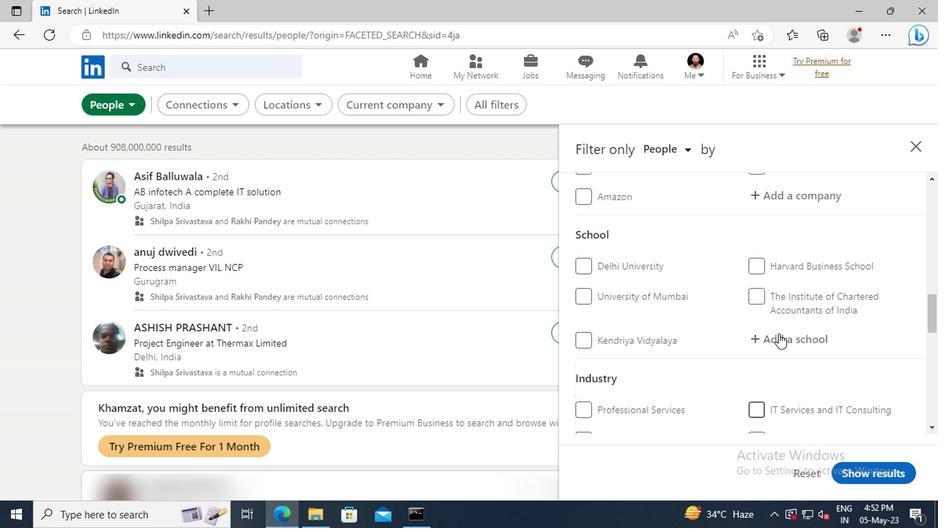 
Action: Mouse scrolled (777, 334) with delta (0, 0)
Screenshot: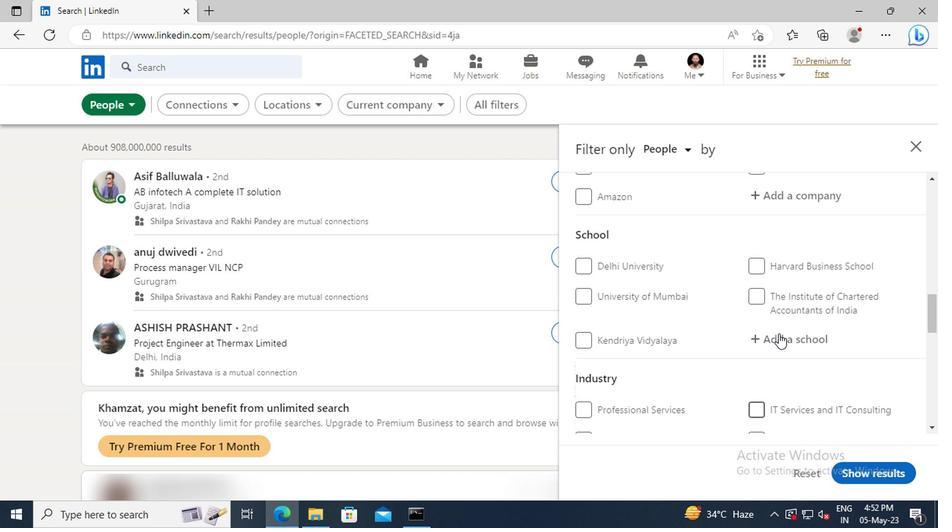 
Action: Mouse scrolled (777, 334) with delta (0, 0)
Screenshot: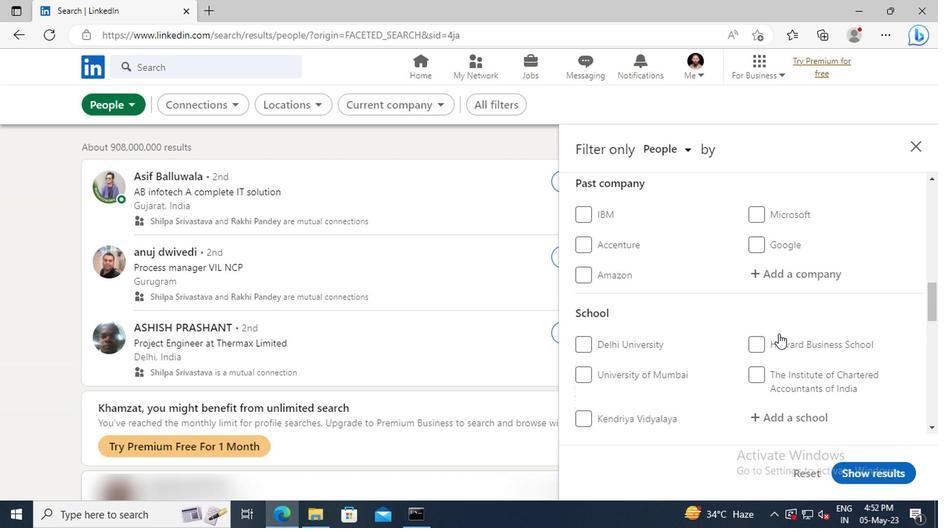 
Action: Mouse scrolled (777, 334) with delta (0, 0)
Screenshot: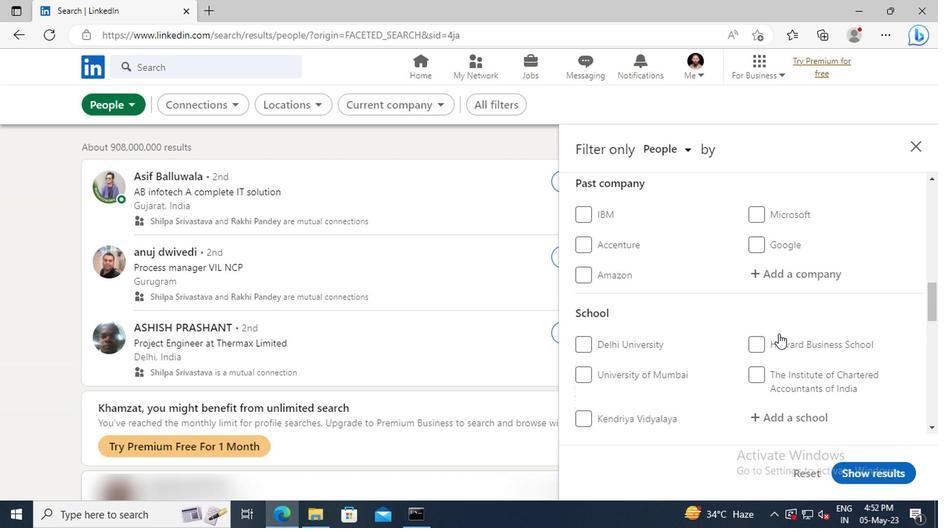 
Action: Mouse scrolled (777, 334) with delta (0, 0)
Screenshot: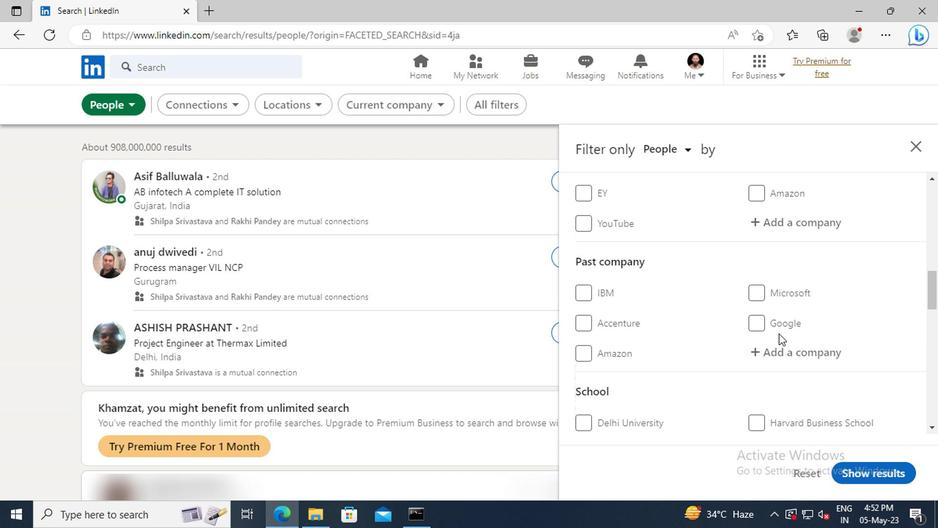 
Action: Mouse scrolled (777, 334) with delta (0, 0)
Screenshot: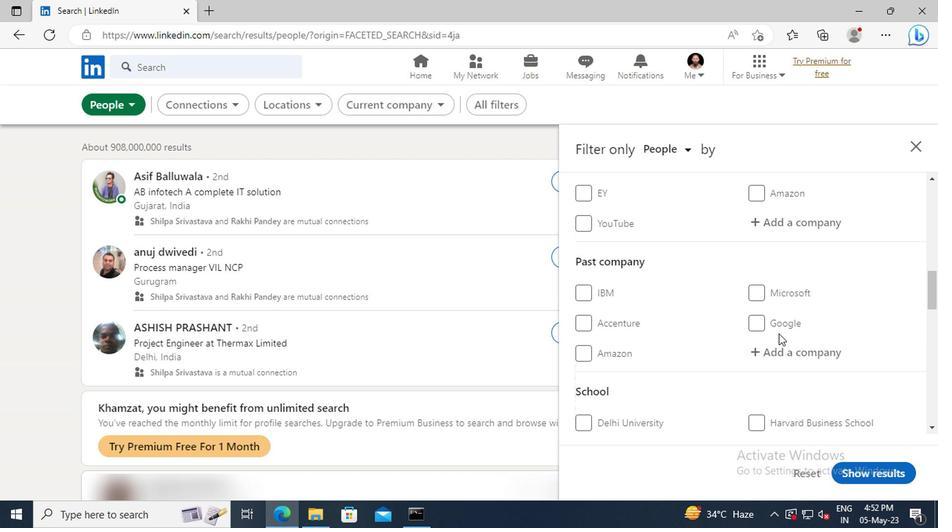 
Action: Mouse moved to (778, 307)
Screenshot: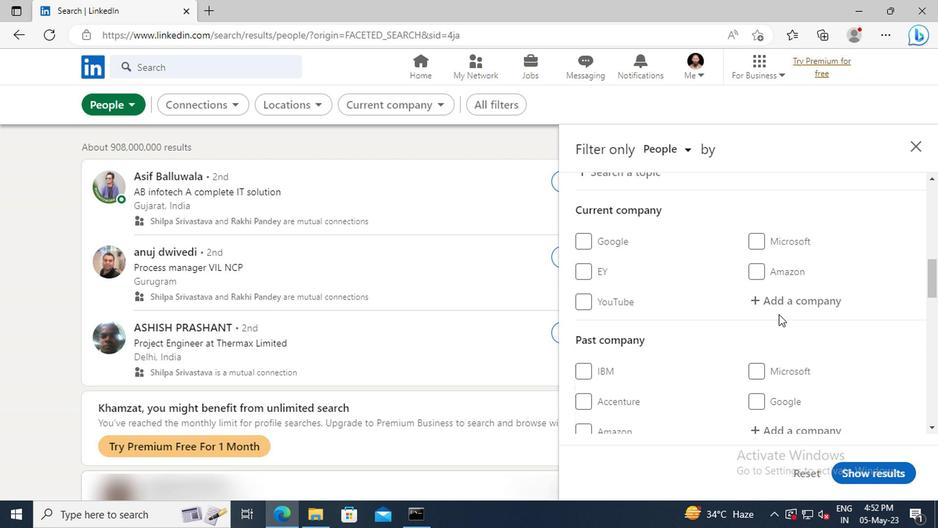 
Action: Mouse pressed left at (778, 307)
Screenshot: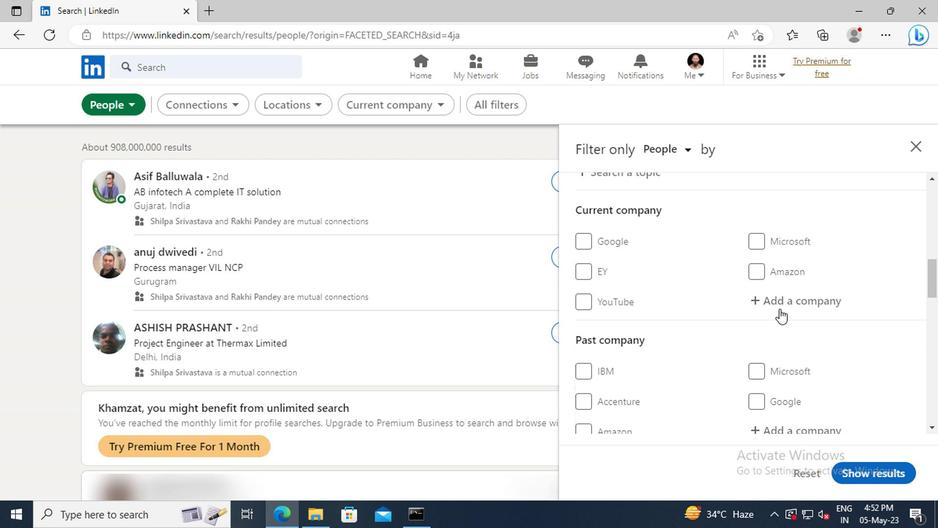 
Action: Key pressed <Key.shift>SMAL
Screenshot: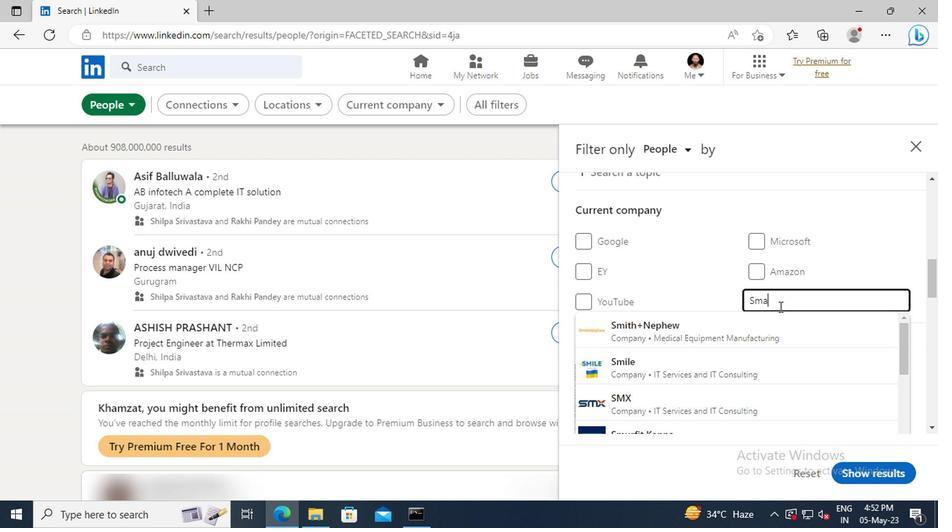 
Action: Mouse moved to (778, 307)
Screenshot: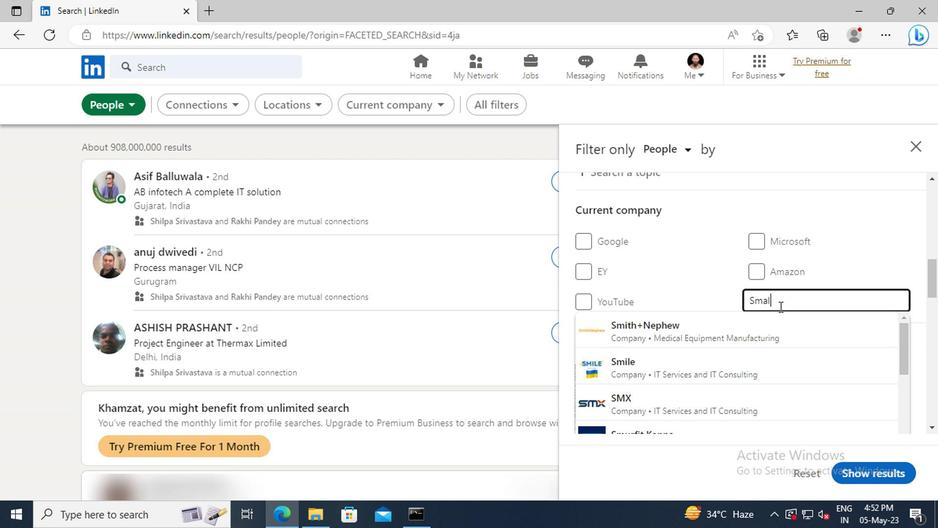 
Action: Key pressed LC
Screenshot: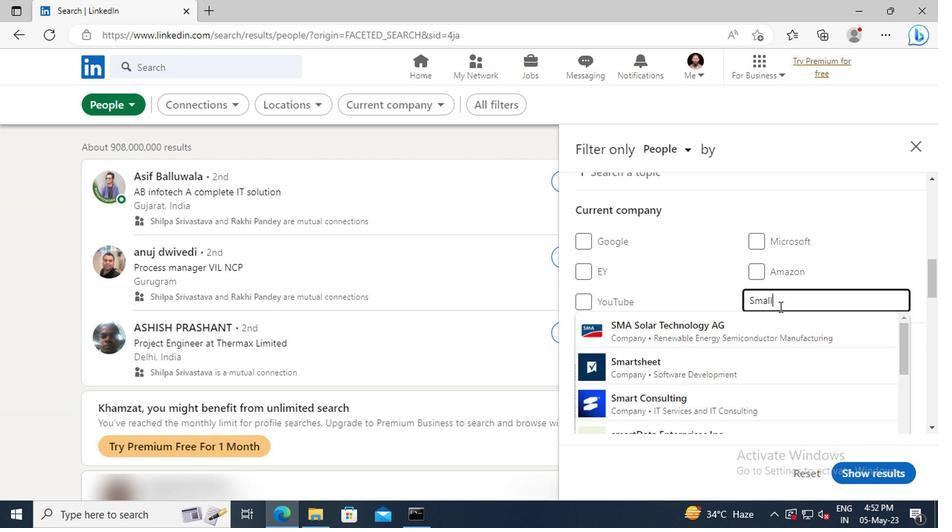 
Action: Mouse moved to (778, 322)
Screenshot: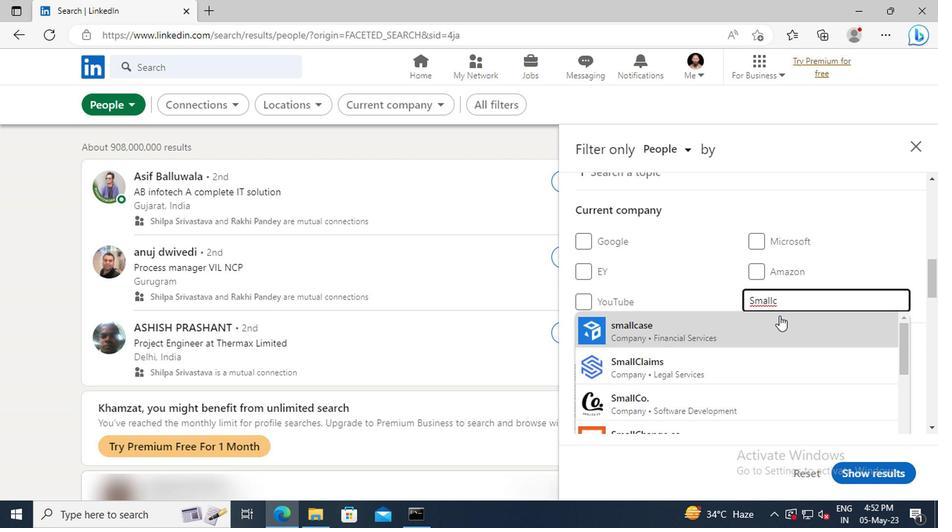 
Action: Mouse pressed left at (778, 322)
Screenshot: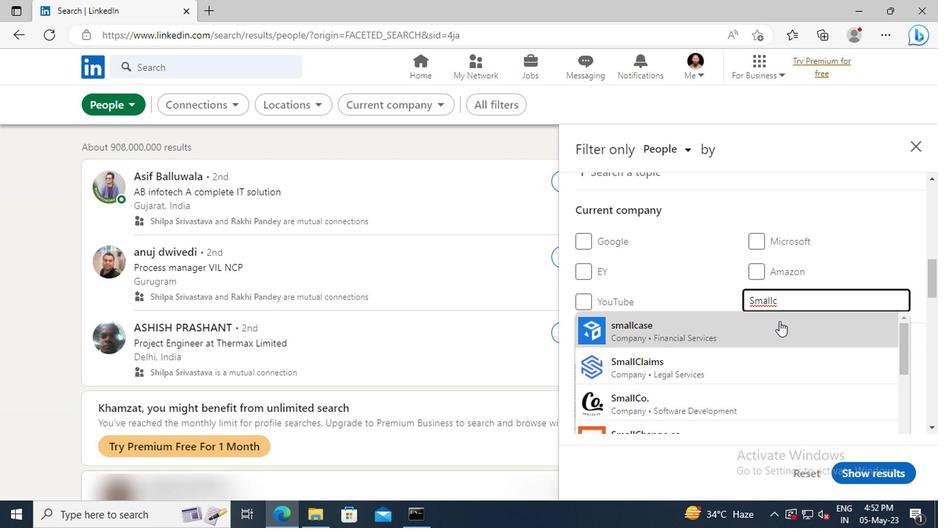 
Action: Mouse moved to (778, 322)
Screenshot: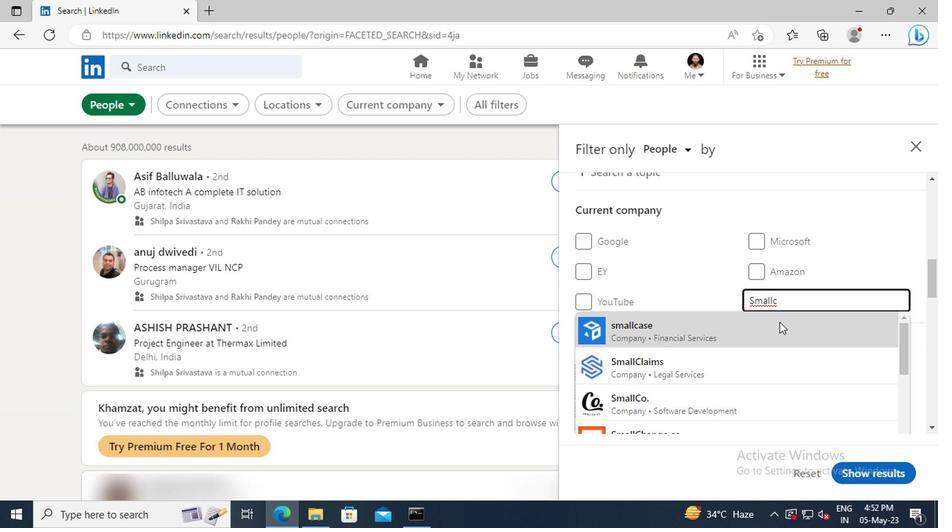 
Action: Mouse scrolled (778, 321) with delta (0, 0)
Screenshot: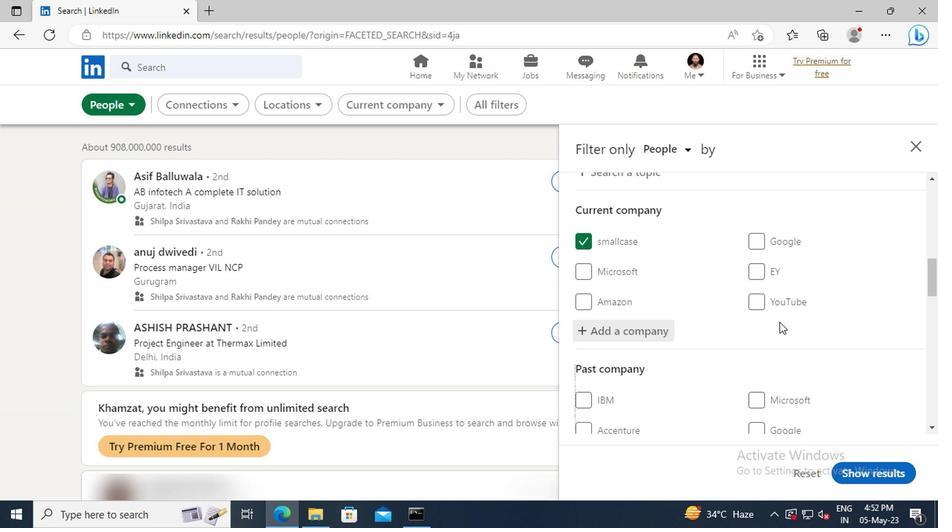 
Action: Mouse scrolled (778, 321) with delta (0, 0)
Screenshot: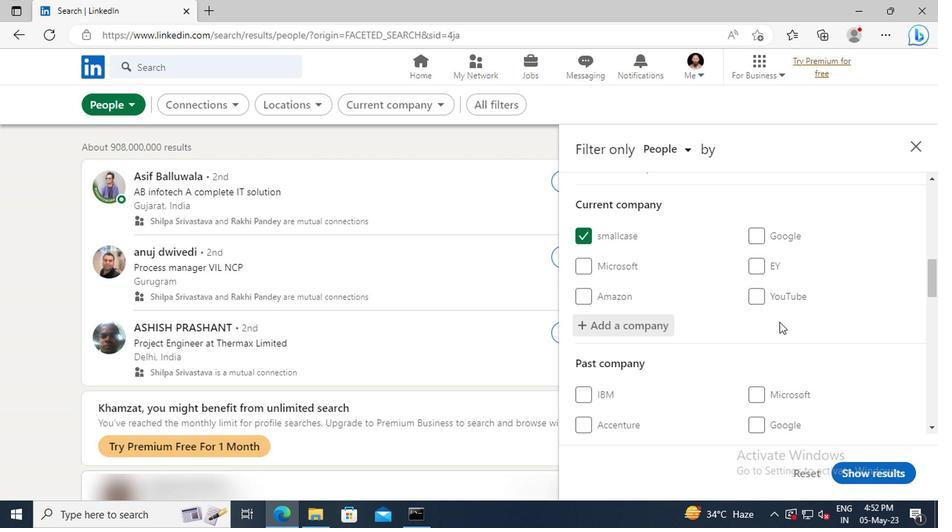 
Action: Mouse moved to (778, 321)
Screenshot: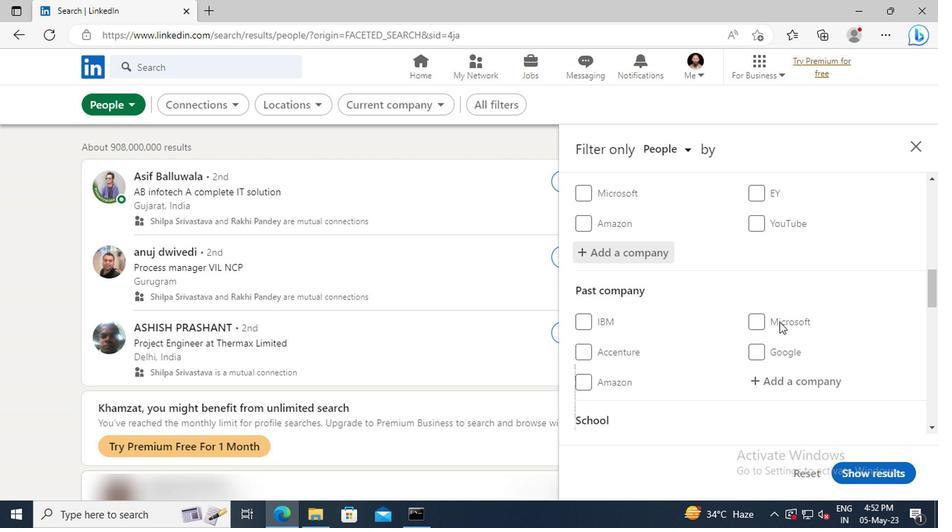 
Action: Mouse scrolled (778, 320) with delta (0, 0)
Screenshot: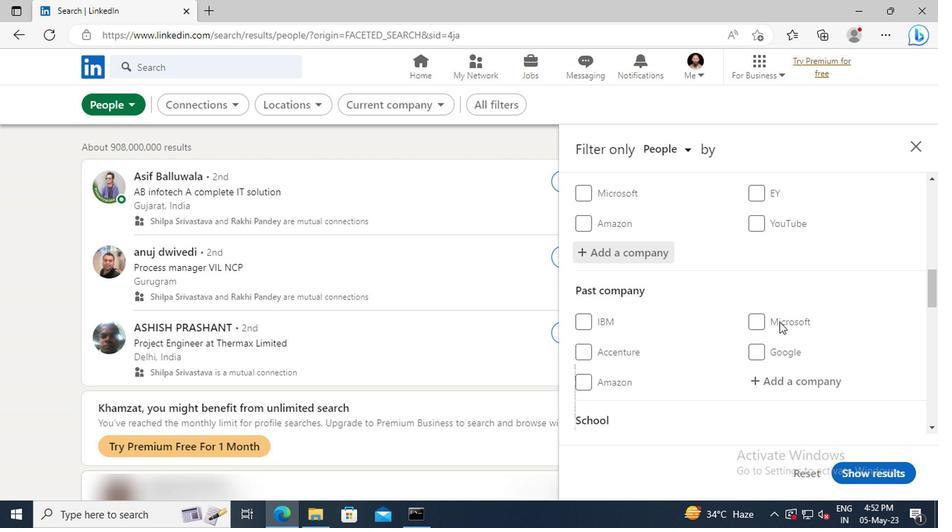 
Action: Mouse moved to (777, 319)
Screenshot: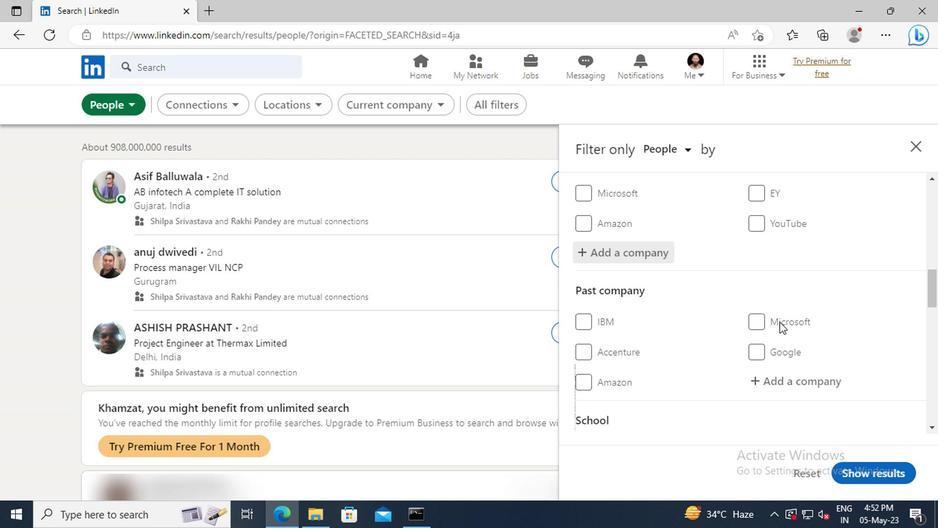 
Action: Mouse scrolled (777, 319) with delta (0, 0)
Screenshot: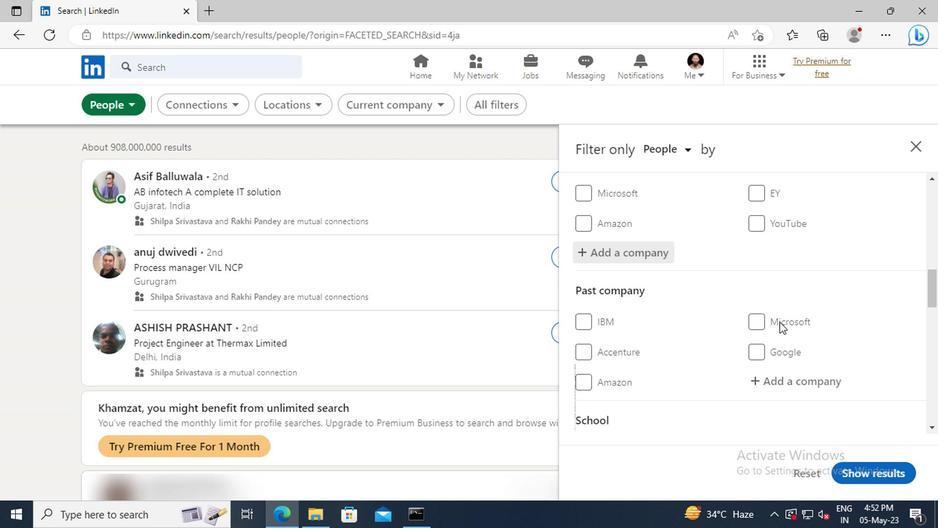 
Action: Mouse moved to (773, 309)
Screenshot: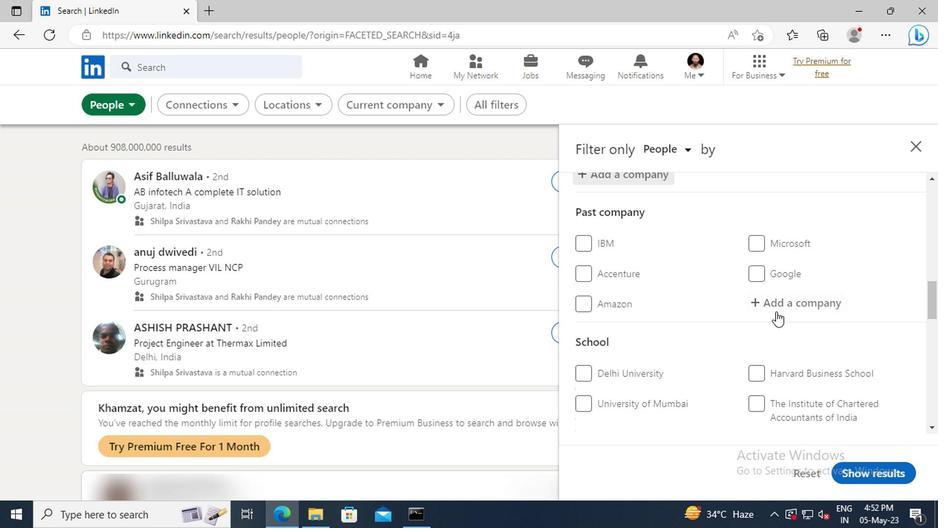 
Action: Mouse scrolled (773, 308) with delta (0, 0)
Screenshot: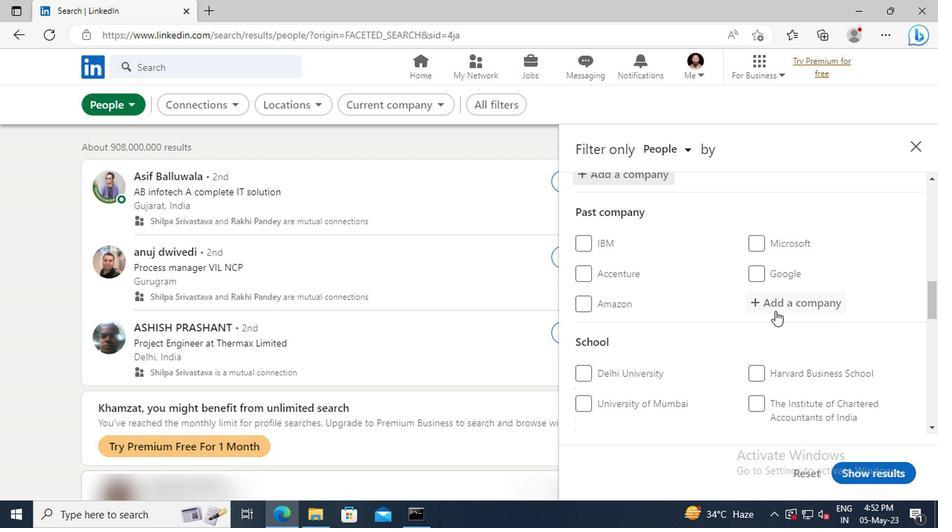 
Action: Mouse moved to (772, 306)
Screenshot: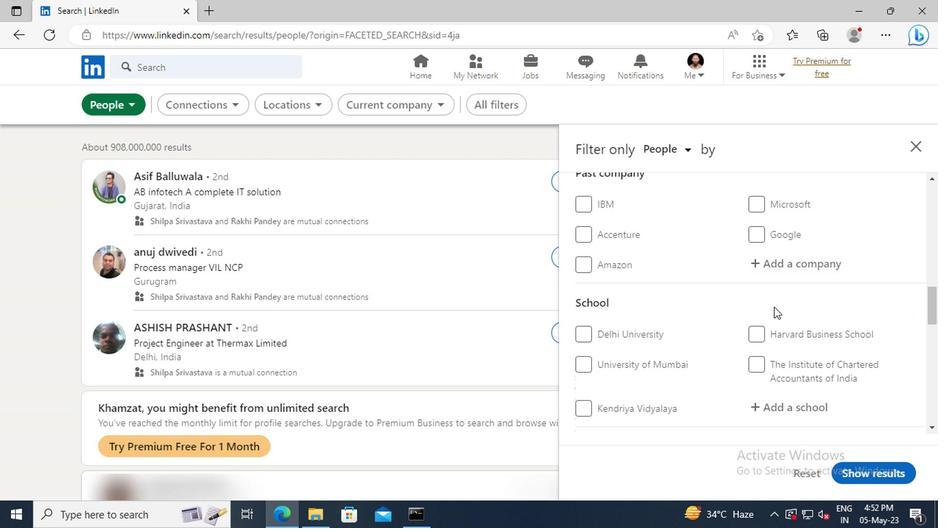 
Action: Mouse scrolled (772, 305) with delta (0, 0)
Screenshot: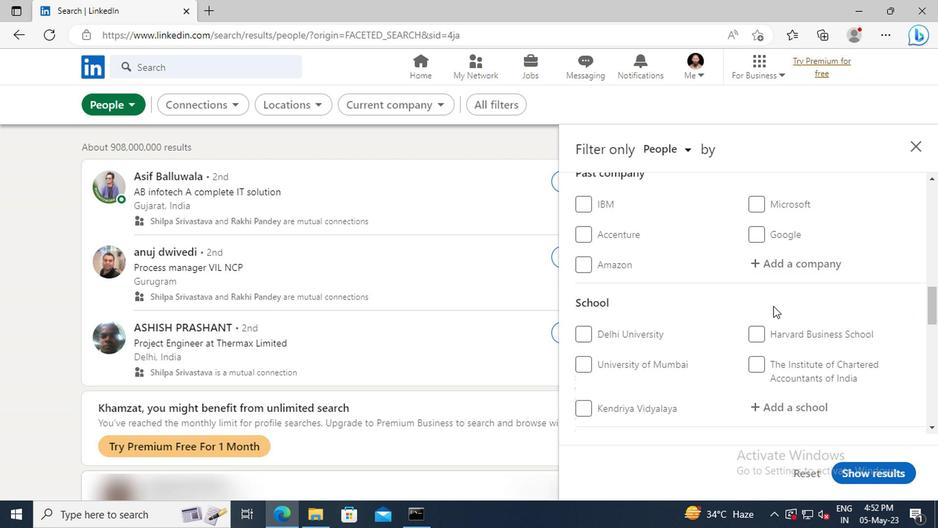 
Action: Mouse scrolled (772, 305) with delta (0, 0)
Screenshot: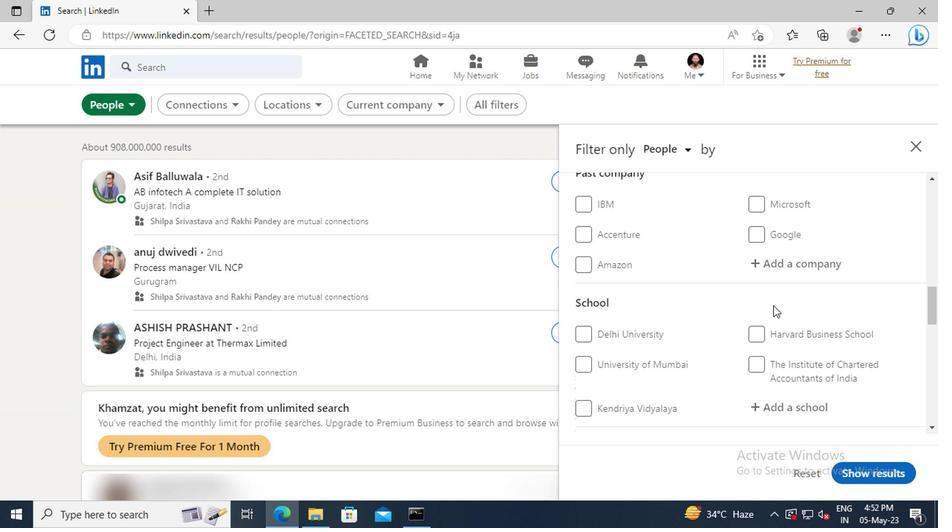
Action: Mouse moved to (771, 306)
Screenshot: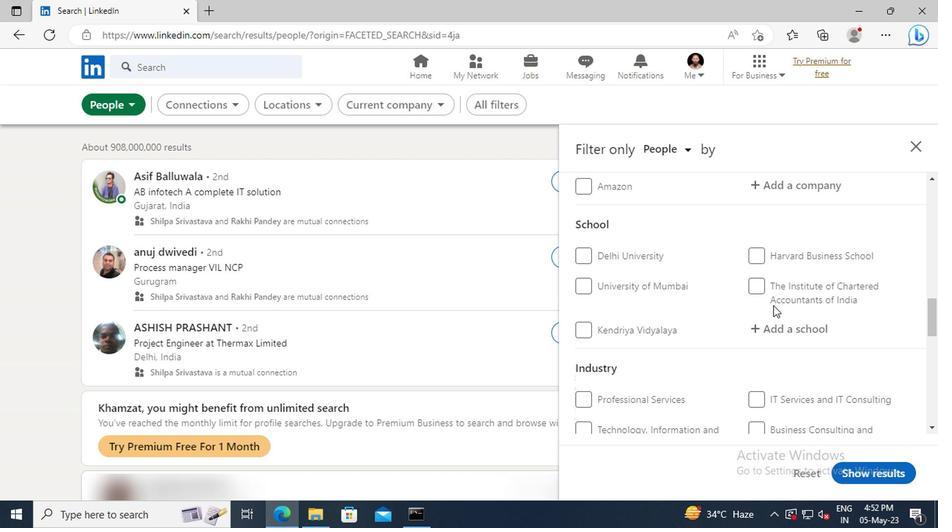 
Action: Mouse scrolled (771, 305) with delta (0, 0)
Screenshot: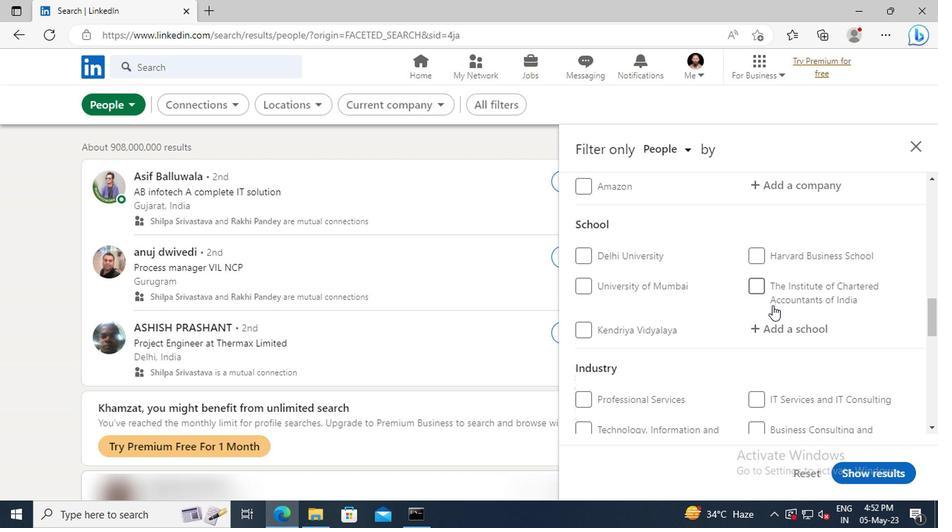 
Action: Mouse moved to (773, 293)
Screenshot: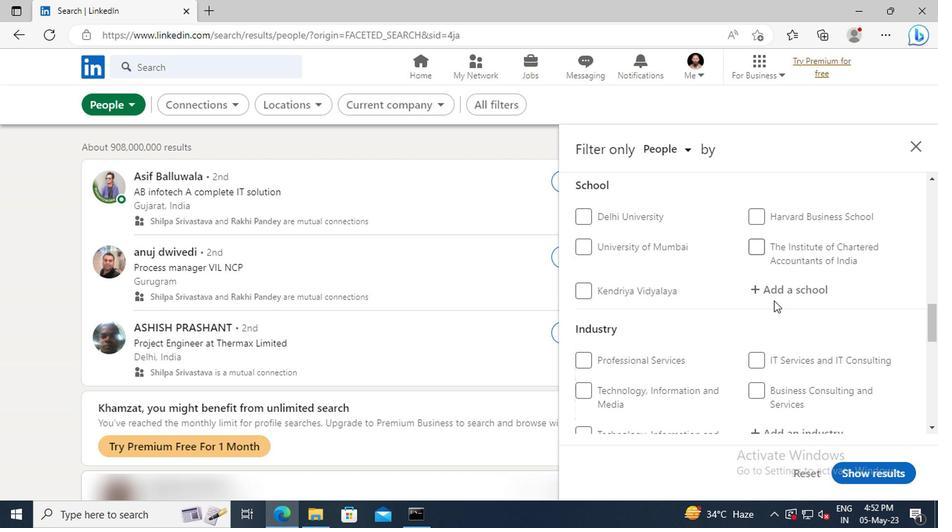 
Action: Mouse pressed left at (773, 293)
Screenshot: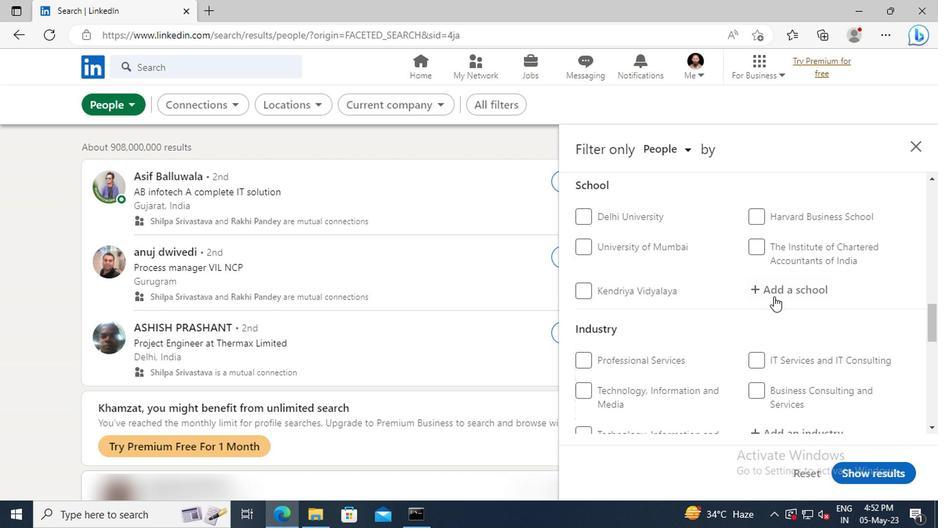 
Action: Key pressed <Key.shift>DKTE'<Key.shift>S
Screenshot: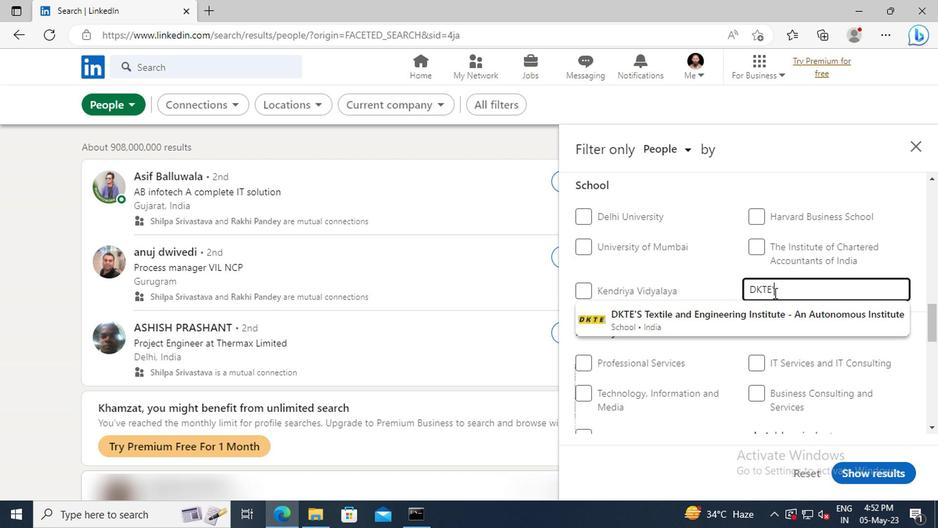 
Action: Mouse moved to (773, 310)
Screenshot: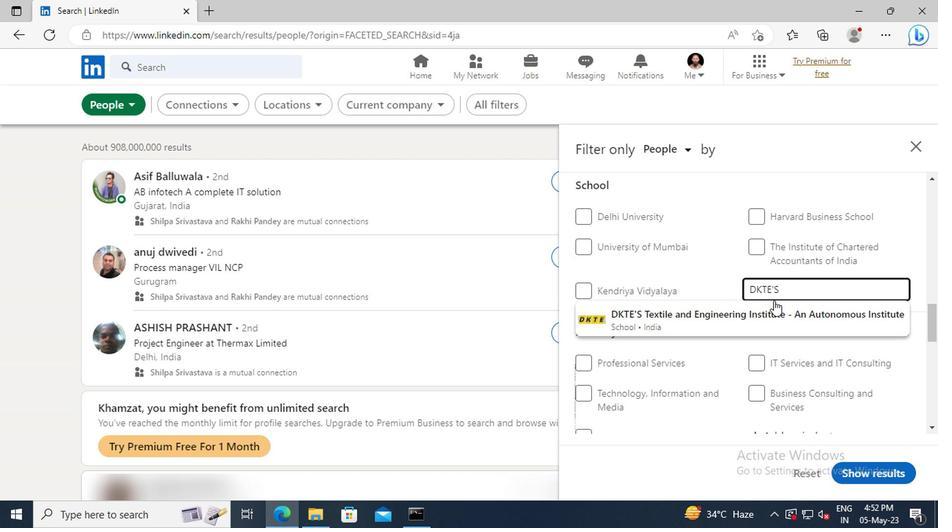 
Action: Mouse pressed left at (773, 310)
Screenshot: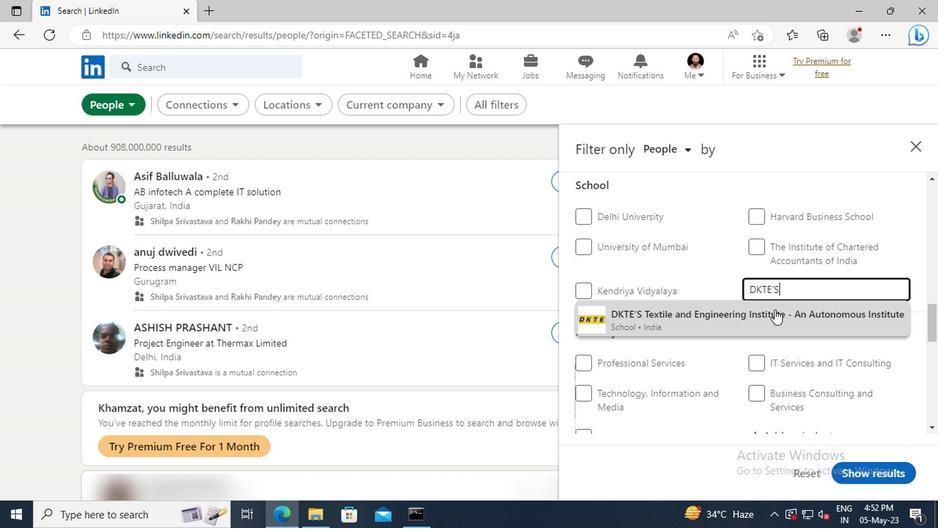 
Action: Mouse moved to (773, 310)
Screenshot: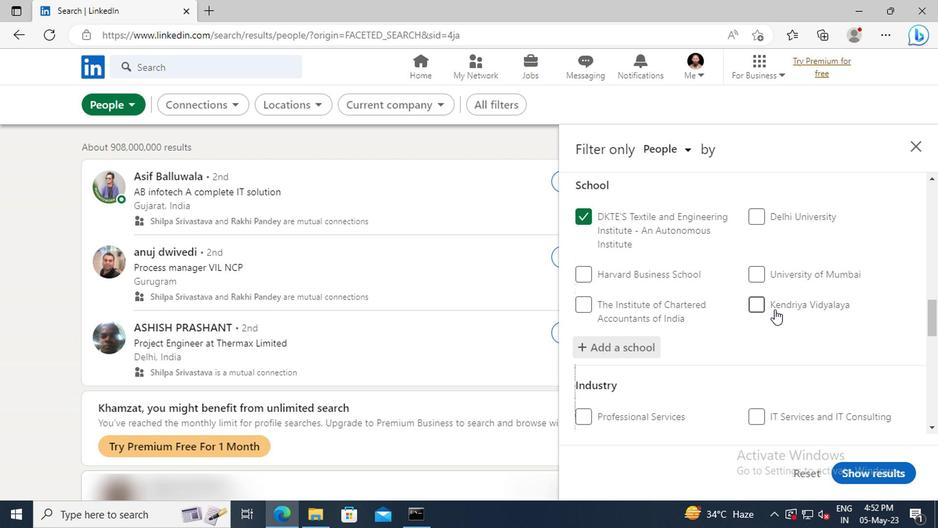 
Action: Mouse scrolled (773, 309) with delta (0, 0)
Screenshot: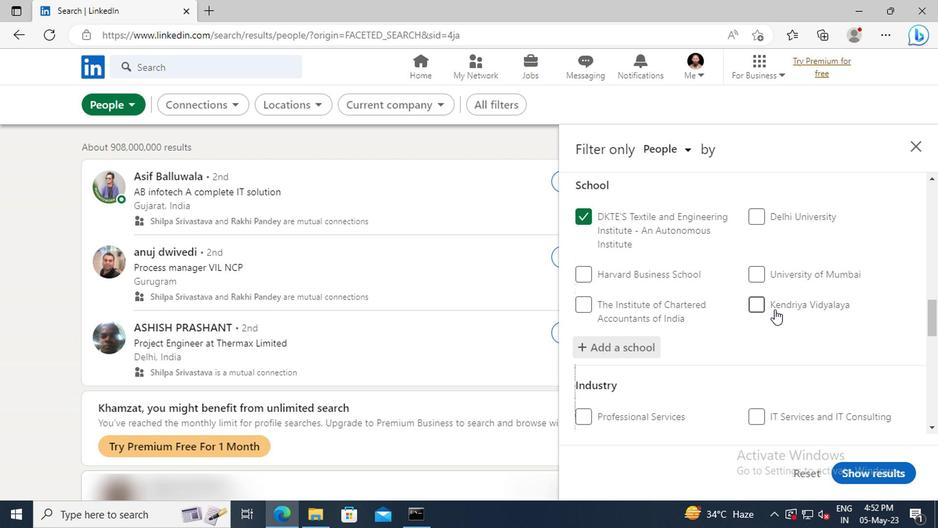 
Action: Mouse moved to (773, 310)
Screenshot: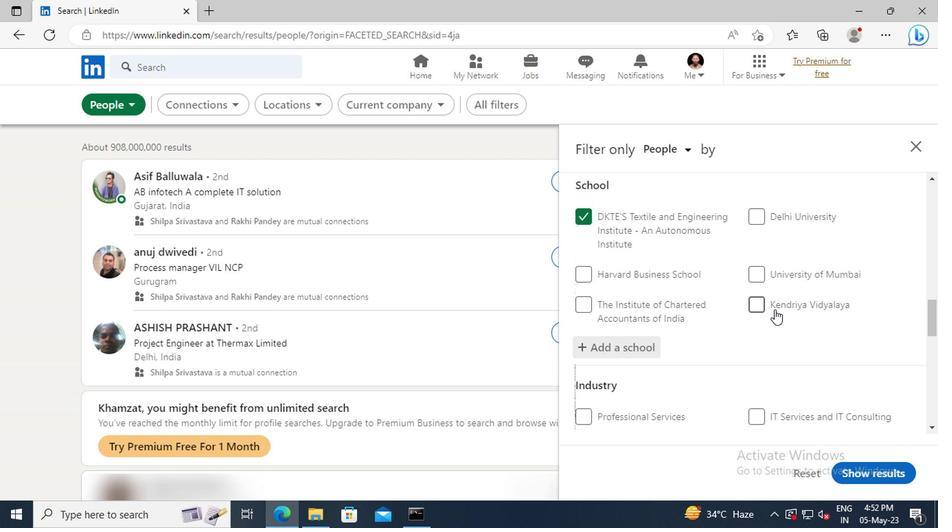 
Action: Mouse scrolled (773, 309) with delta (0, 0)
Screenshot: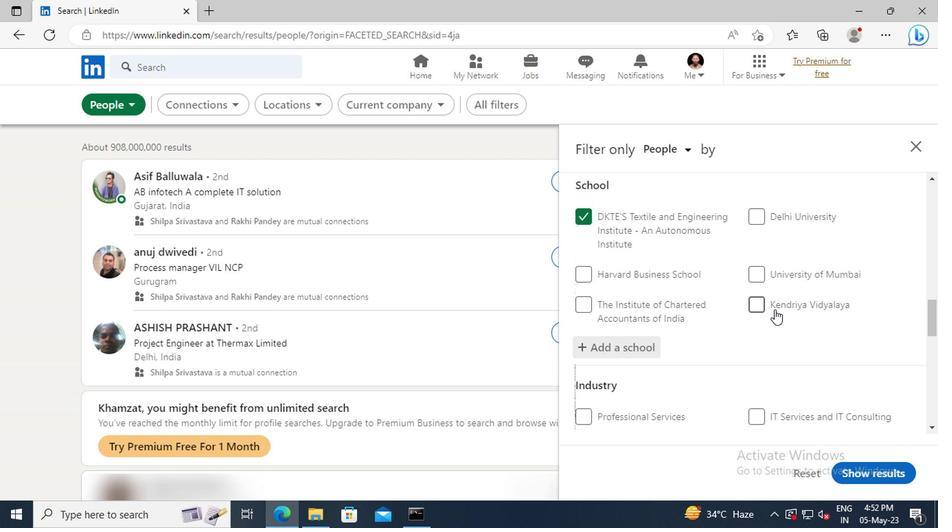 
Action: Mouse moved to (772, 302)
Screenshot: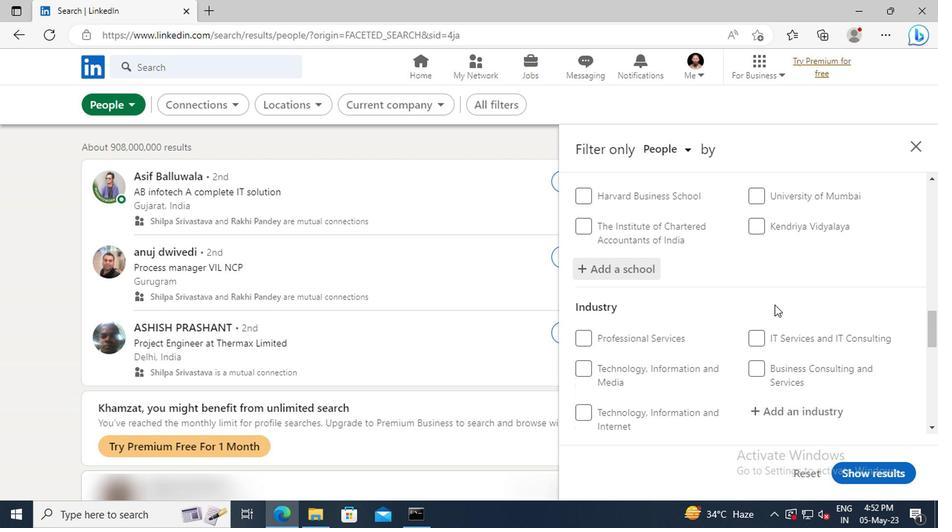 
Action: Mouse scrolled (772, 302) with delta (0, 0)
Screenshot: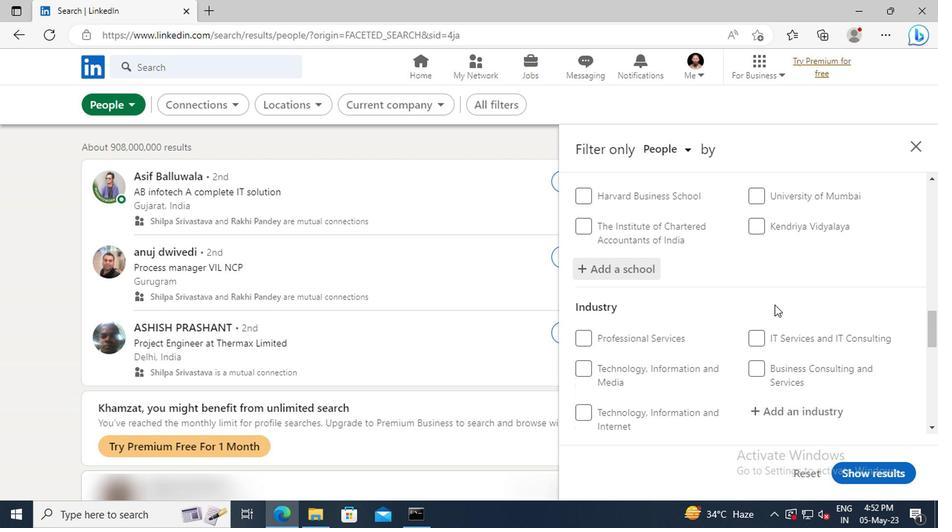
Action: Mouse moved to (772, 301)
Screenshot: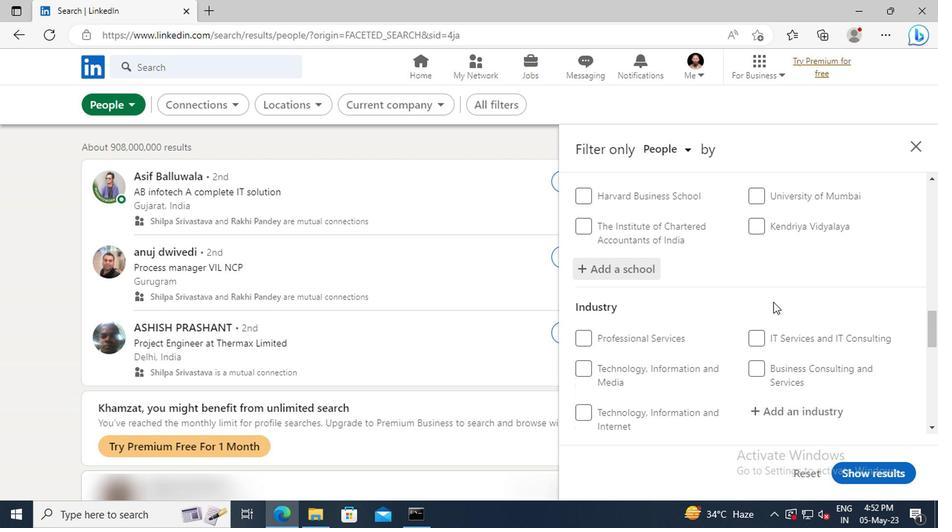 
Action: Mouse scrolled (772, 300) with delta (0, 0)
Screenshot: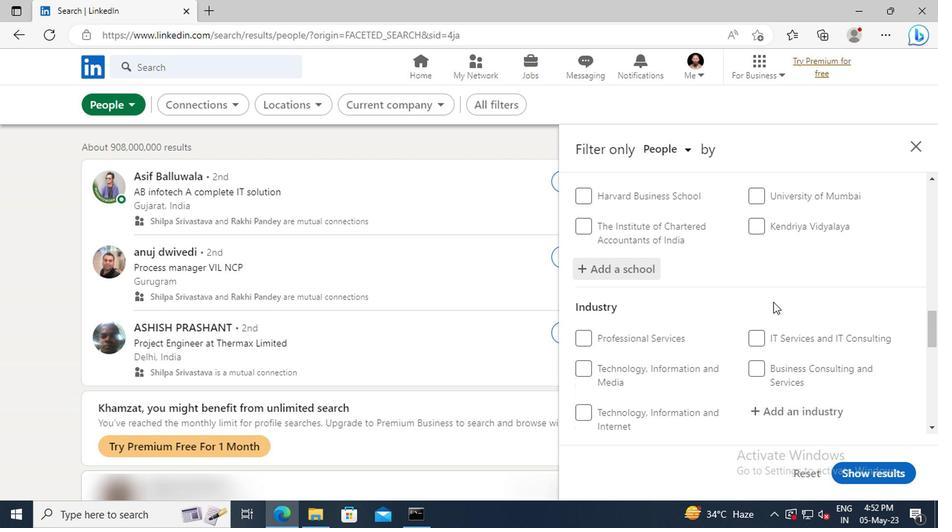 
Action: Mouse moved to (771, 296)
Screenshot: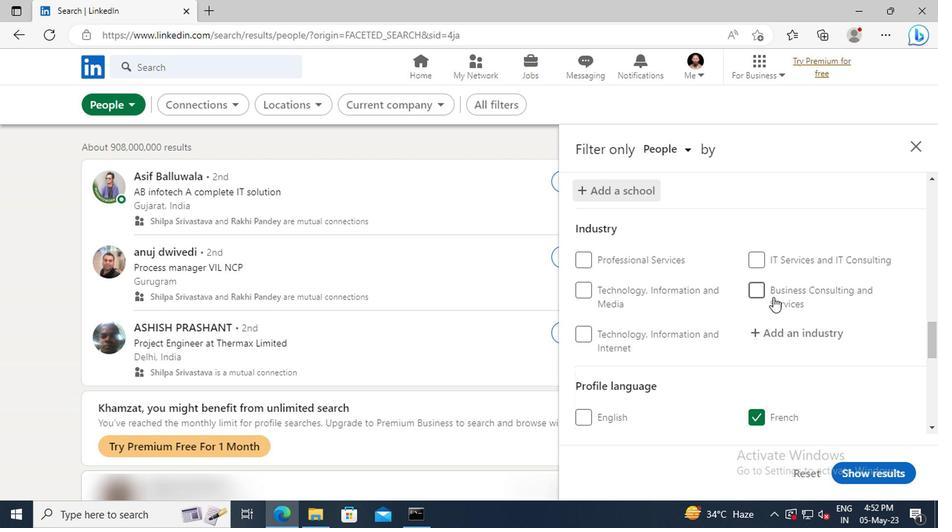 
Action: Mouse scrolled (771, 295) with delta (0, 0)
Screenshot: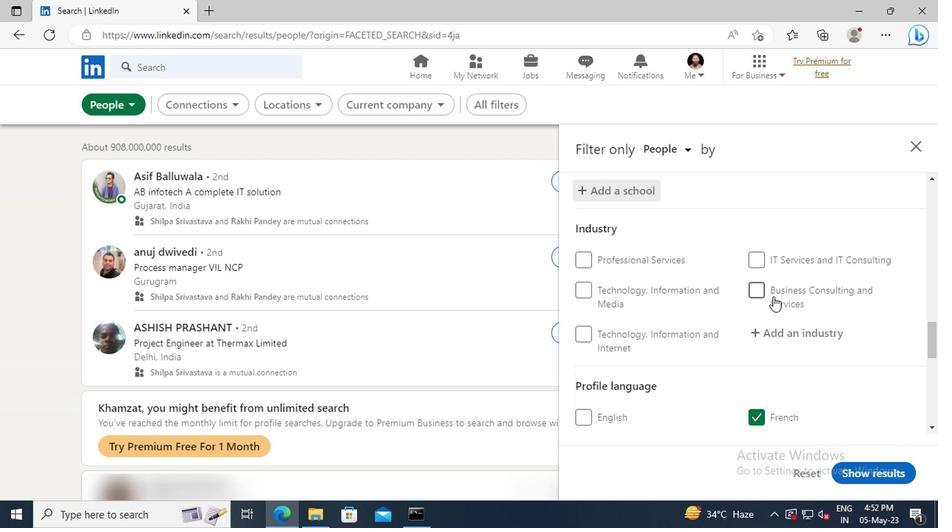 
Action: Mouse pressed left at (771, 296)
Screenshot: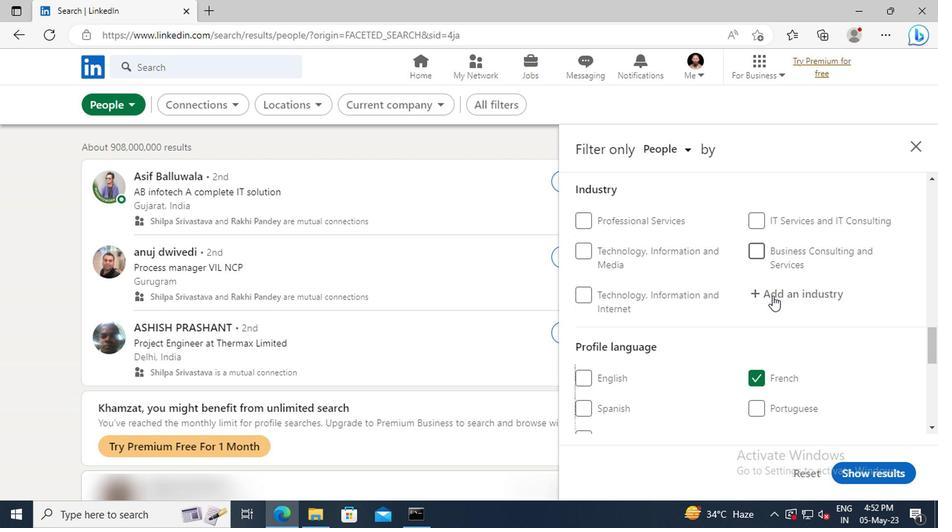 
Action: Key pressed <Key.shift>TRANSPORTATION<Key.space><Key.shift>PR
Screenshot: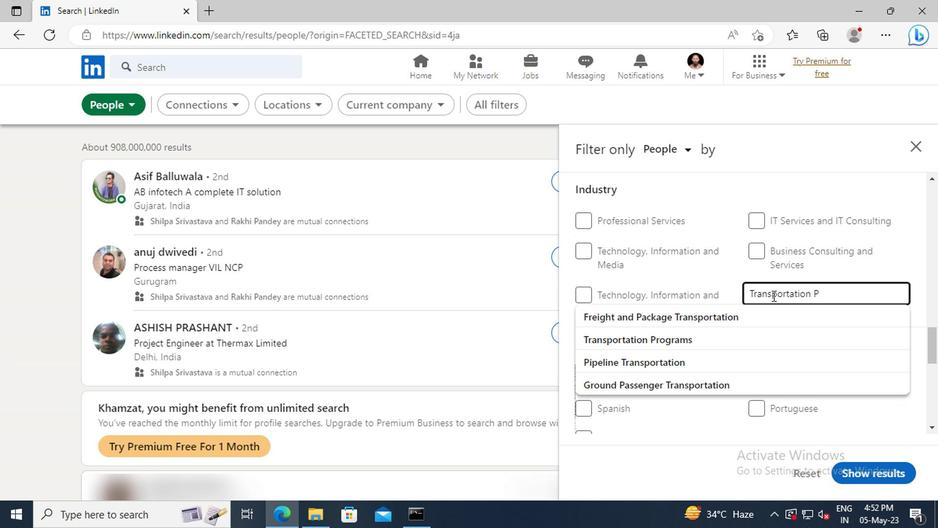 
Action: Mouse moved to (768, 318)
Screenshot: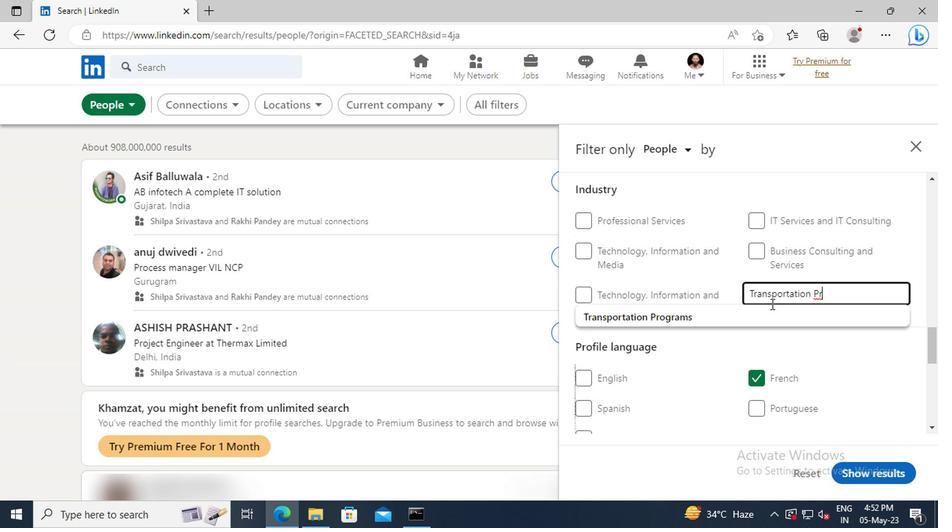 
Action: Mouse pressed left at (768, 318)
Screenshot: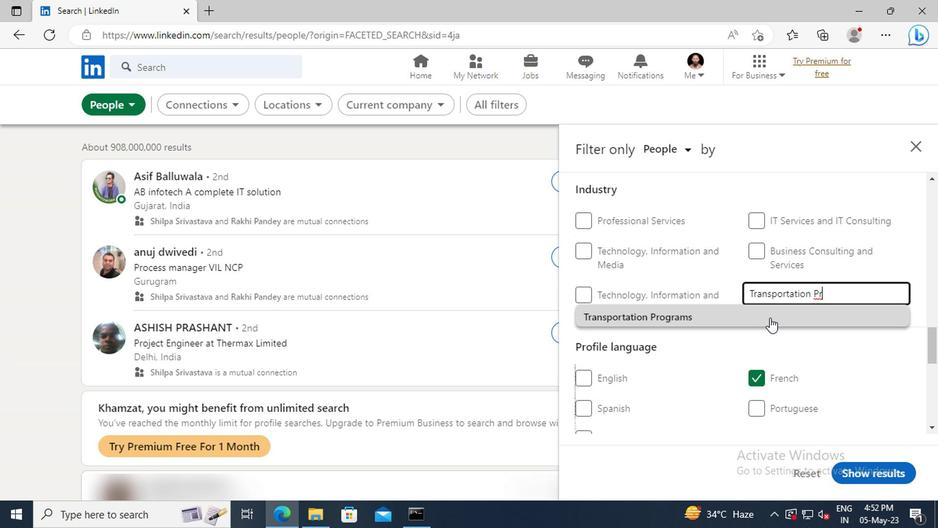
Action: Mouse scrolled (768, 317) with delta (0, 0)
Screenshot: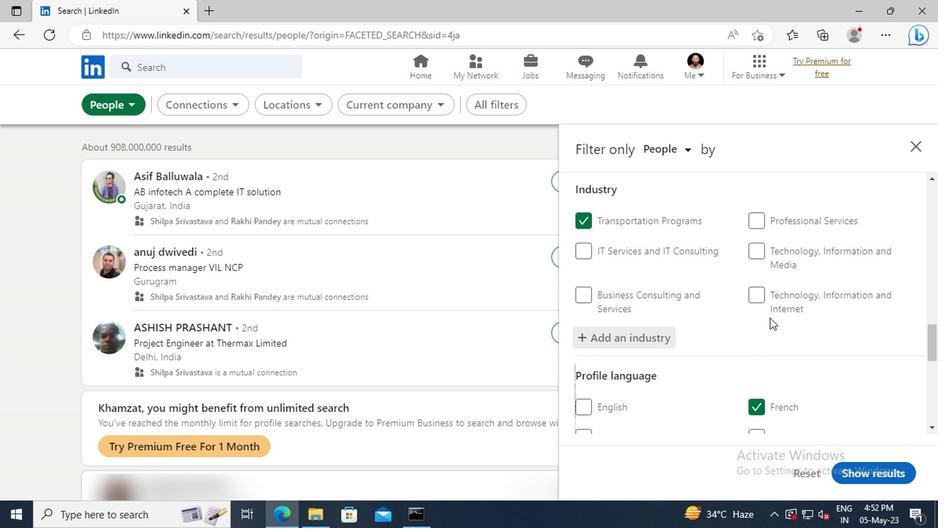 
Action: Mouse scrolled (768, 317) with delta (0, 0)
Screenshot: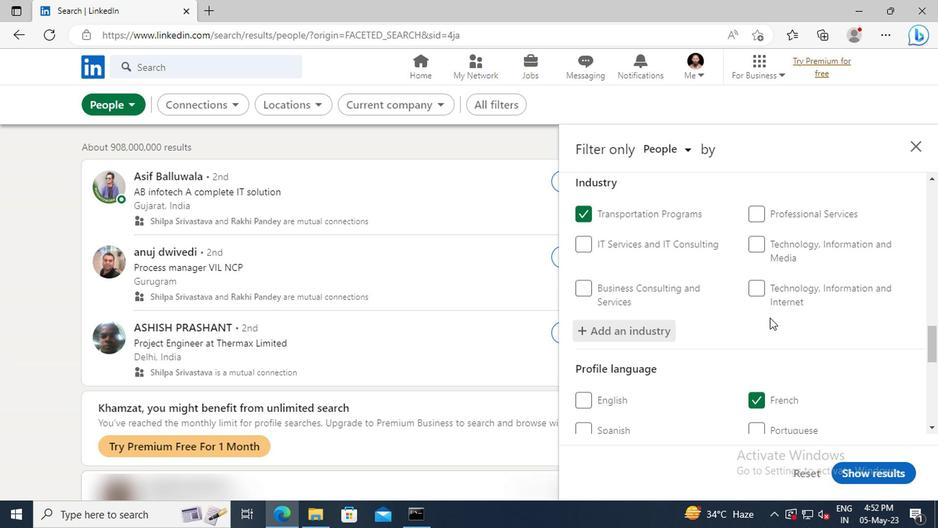
Action: Mouse moved to (766, 306)
Screenshot: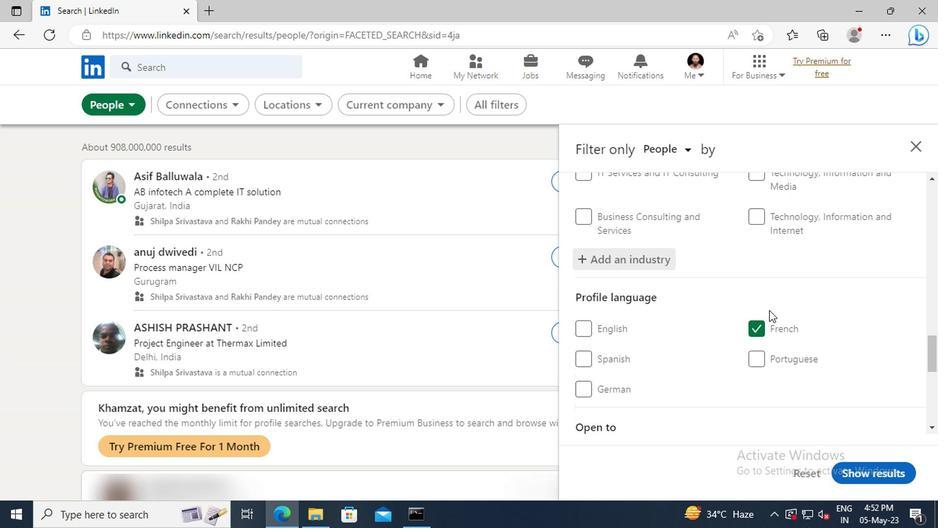 
Action: Mouse scrolled (766, 305) with delta (0, 0)
Screenshot: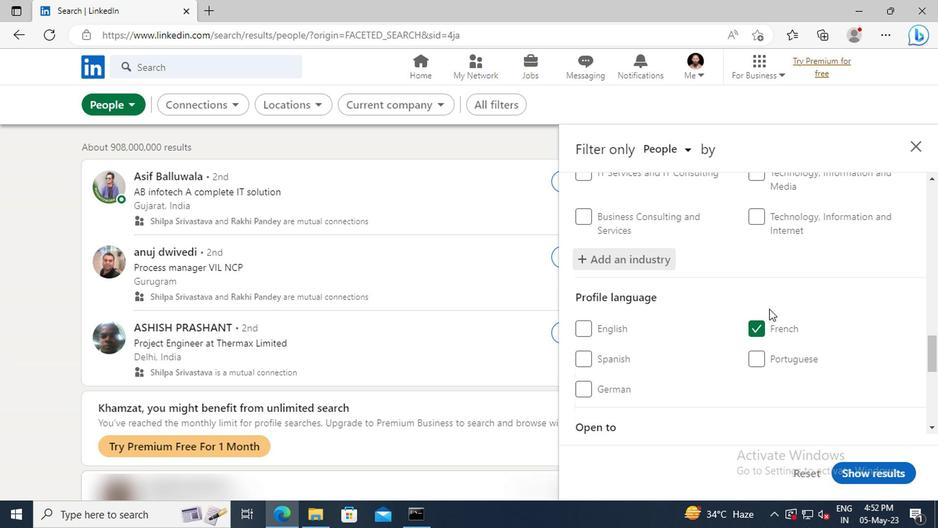 
Action: Mouse moved to (766, 300)
Screenshot: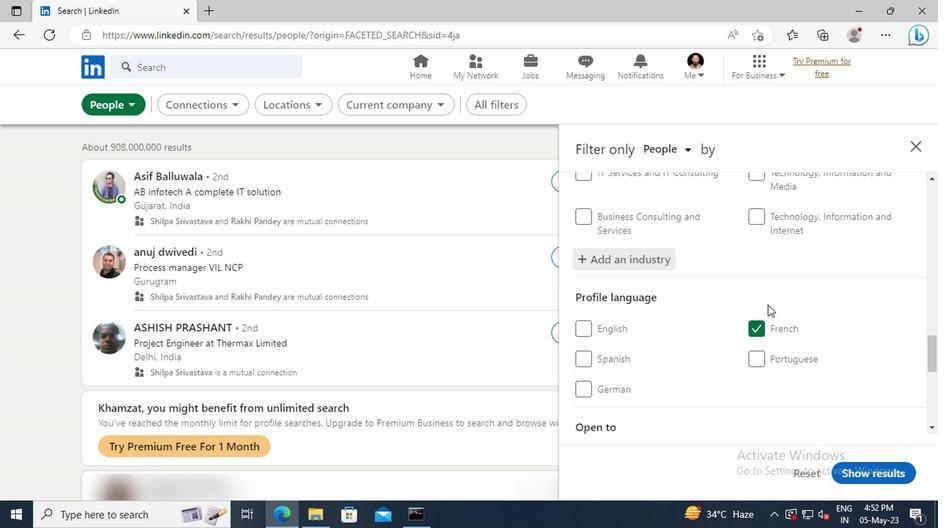 
Action: Mouse scrolled (766, 300) with delta (0, 0)
Screenshot: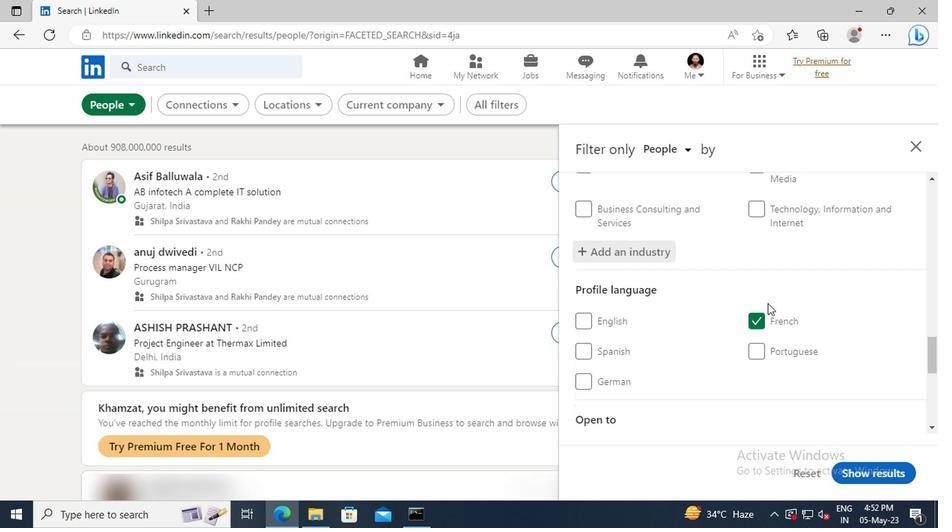 
Action: Mouse moved to (764, 293)
Screenshot: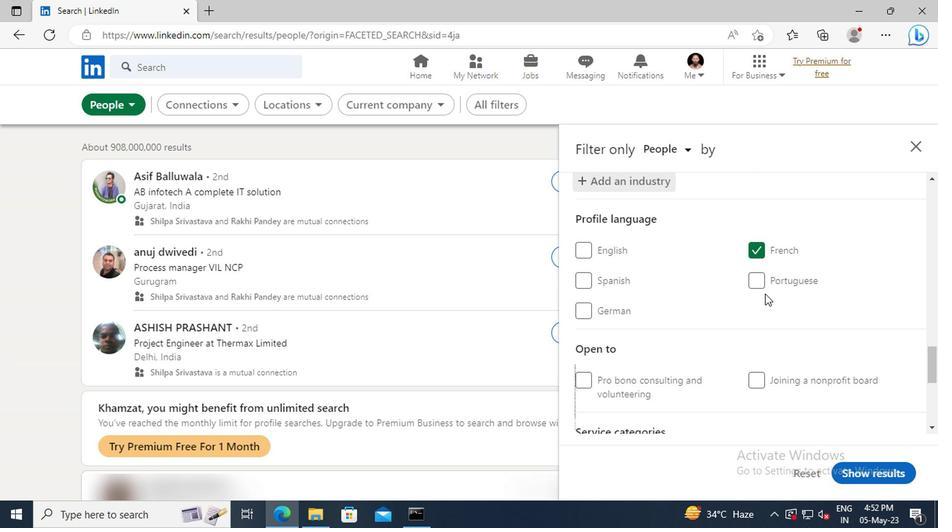 
Action: Mouse scrolled (764, 292) with delta (0, 0)
Screenshot: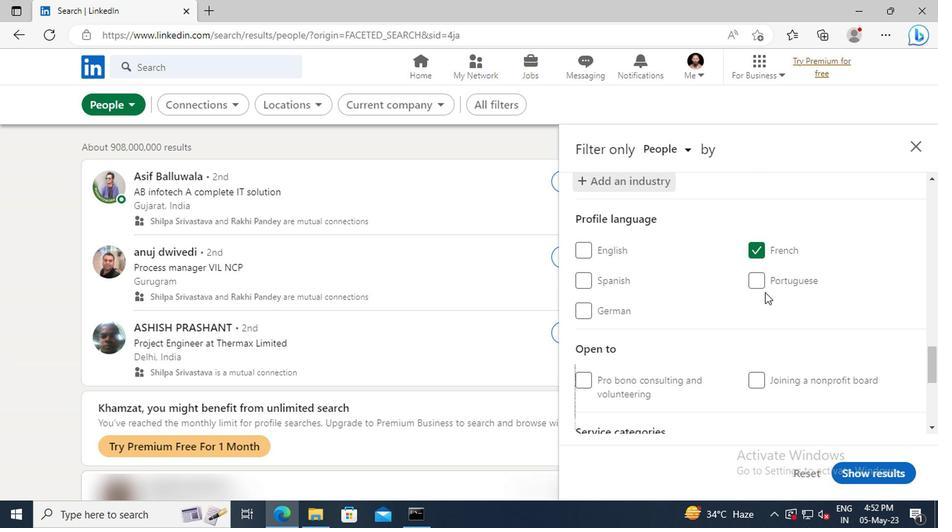 
Action: Mouse scrolled (764, 292) with delta (0, 0)
Screenshot: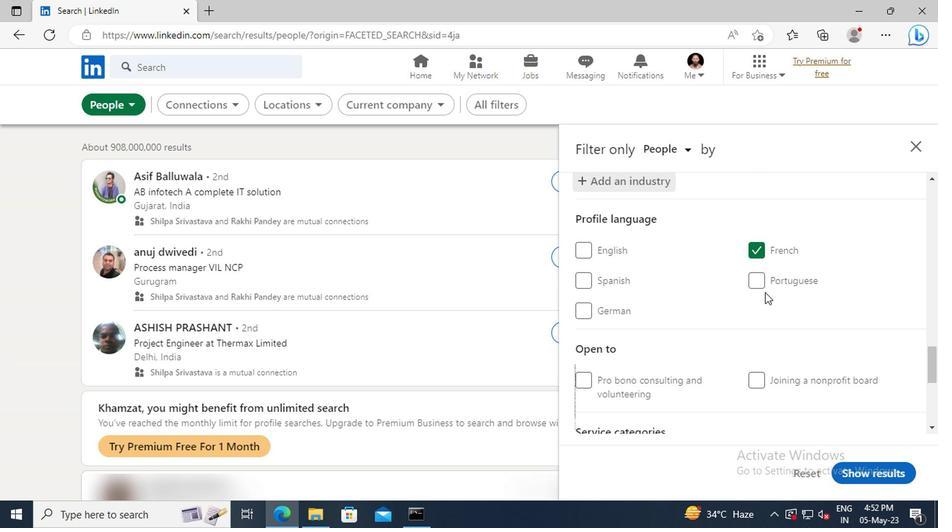 
Action: Mouse scrolled (764, 292) with delta (0, 0)
Screenshot: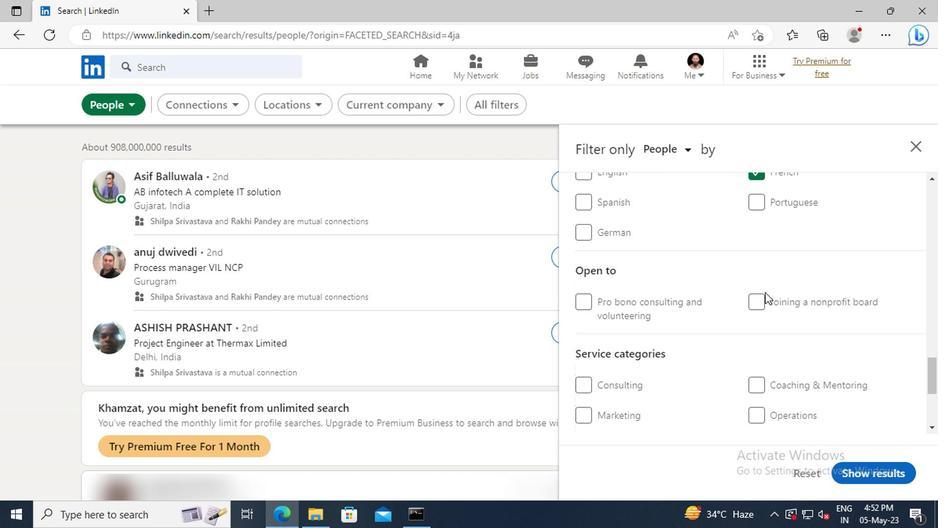 
Action: Mouse scrolled (764, 292) with delta (0, 0)
Screenshot: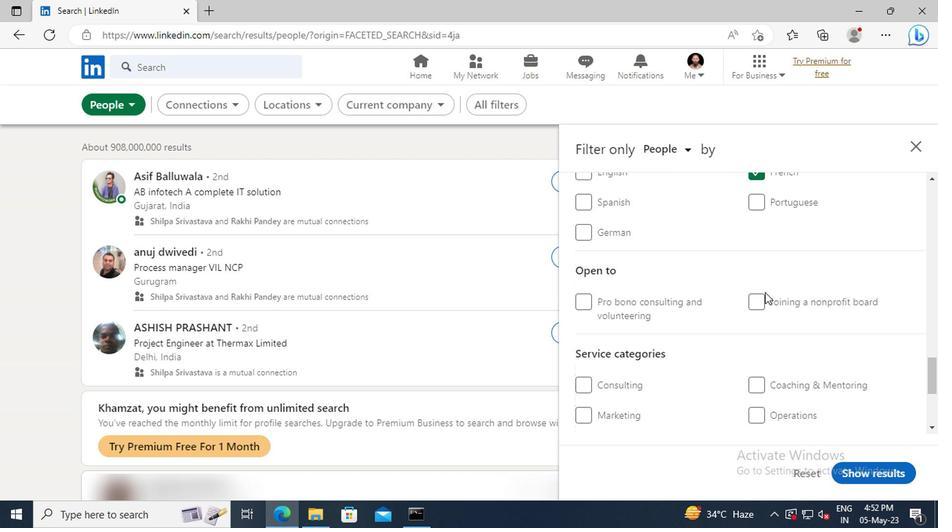 
Action: Mouse scrolled (764, 292) with delta (0, 0)
Screenshot: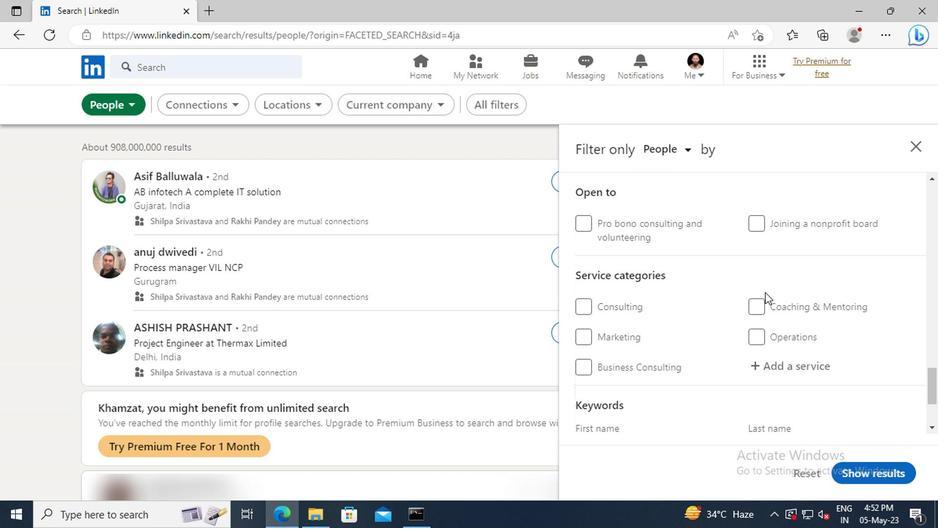 
Action: Mouse scrolled (764, 292) with delta (0, 0)
Screenshot: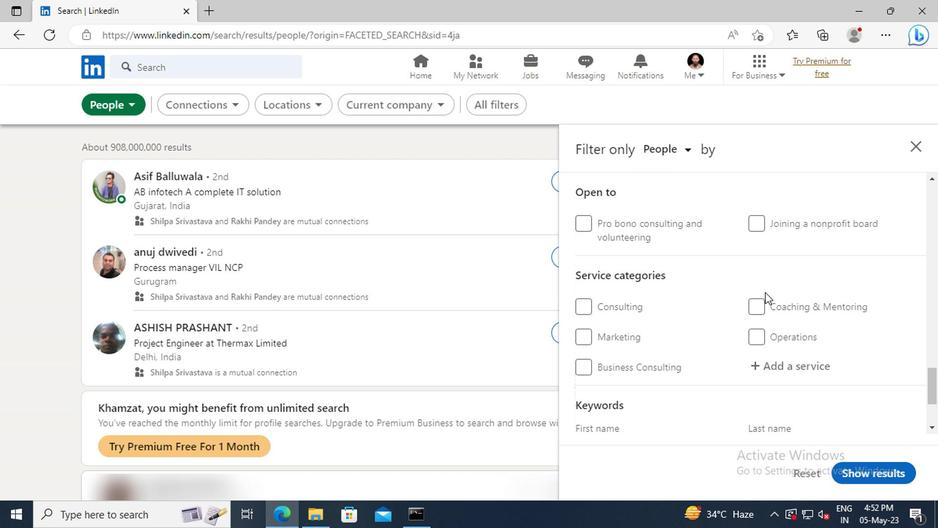 
Action: Mouse moved to (765, 290)
Screenshot: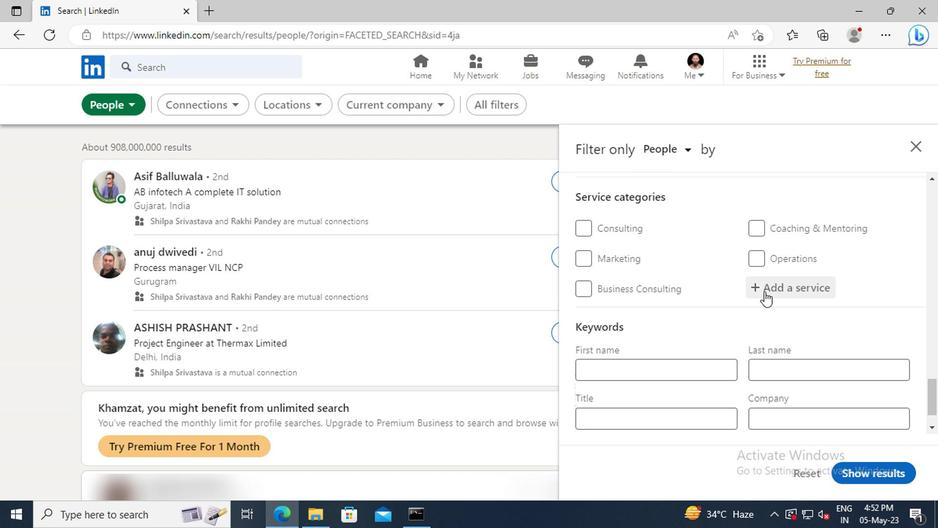 
Action: Mouse pressed left at (765, 290)
Screenshot: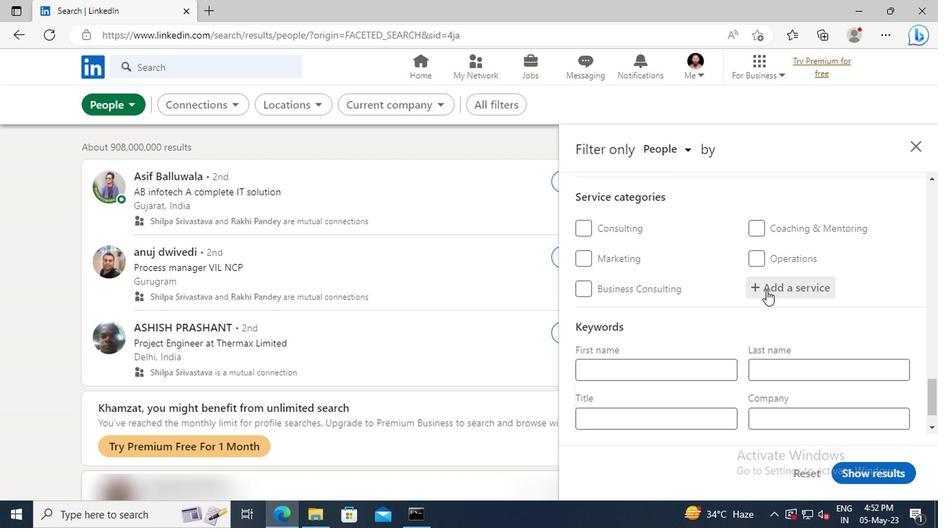 
Action: Key pressed <Key.shift>COMPUTER<Key.space><Key.shift>NE
Screenshot: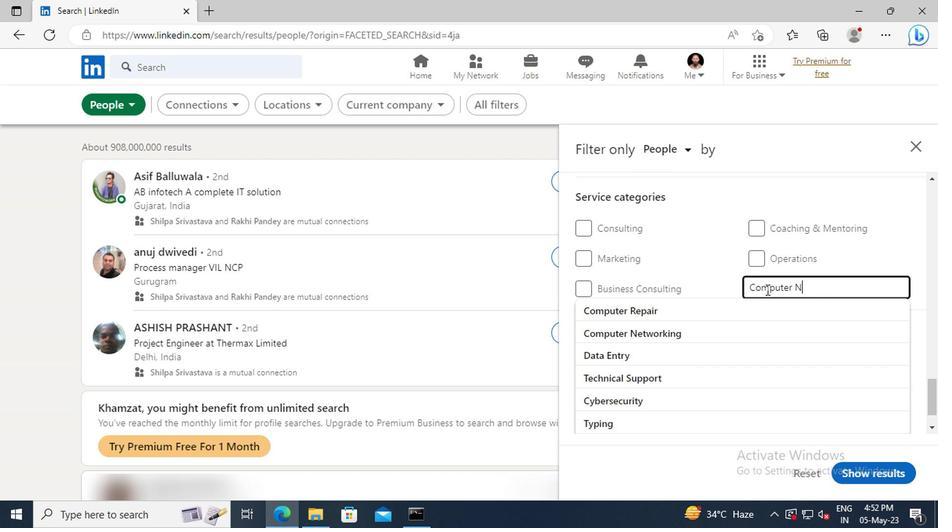 
Action: Mouse moved to (769, 307)
Screenshot: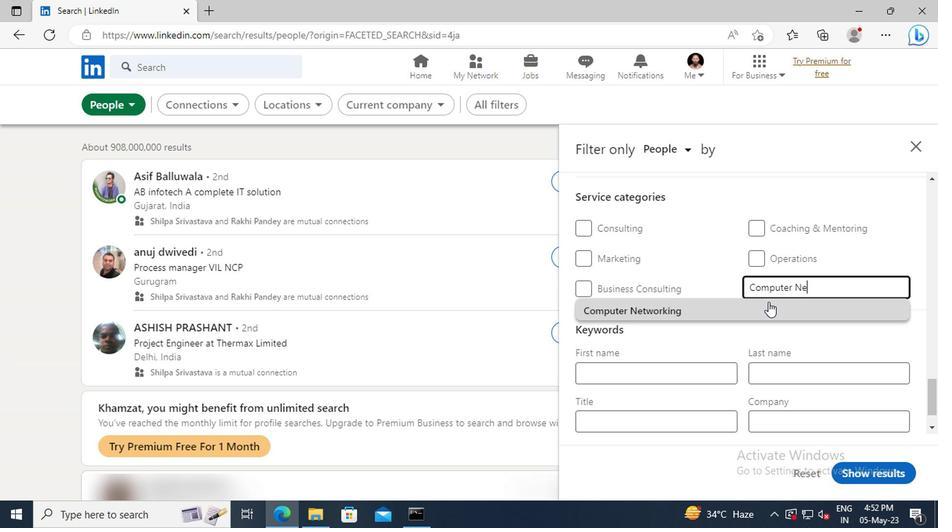 
Action: Mouse pressed left at (769, 307)
Screenshot: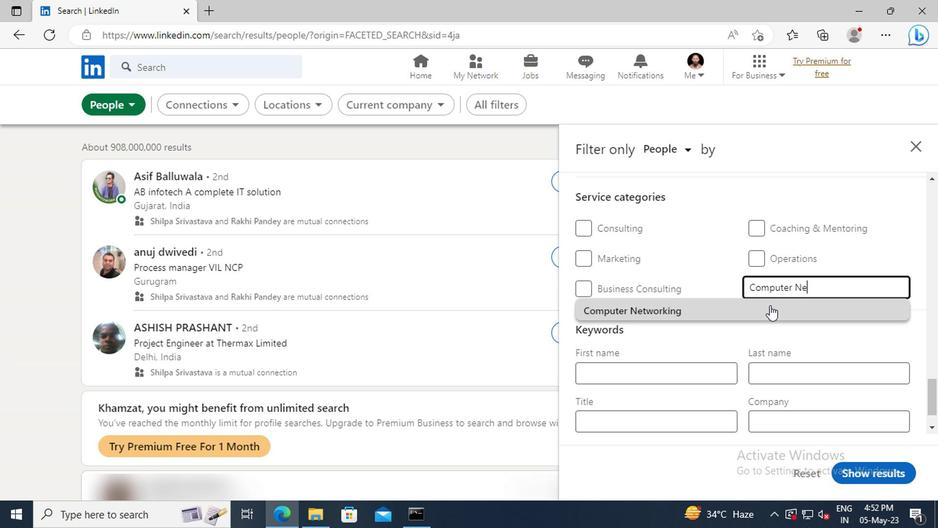 
Action: Mouse scrolled (769, 307) with delta (0, 0)
Screenshot: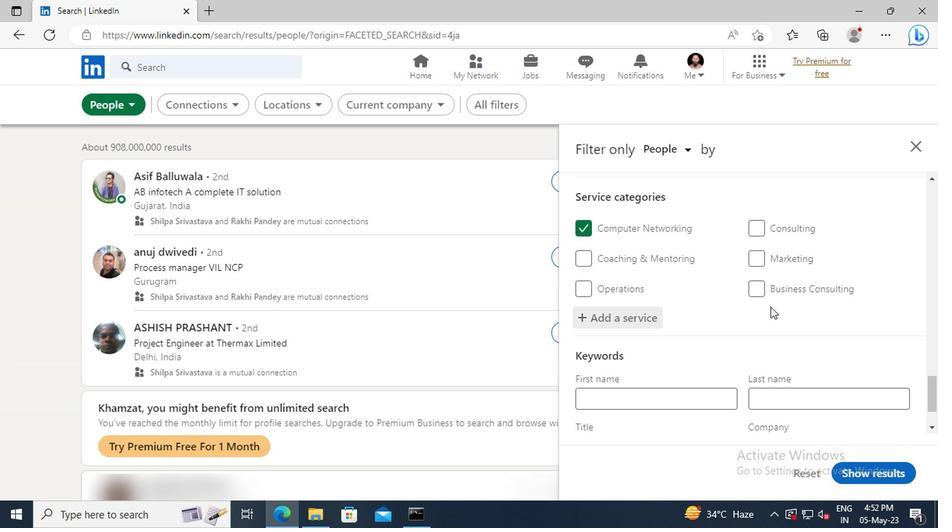 
Action: Mouse scrolled (769, 307) with delta (0, 0)
Screenshot: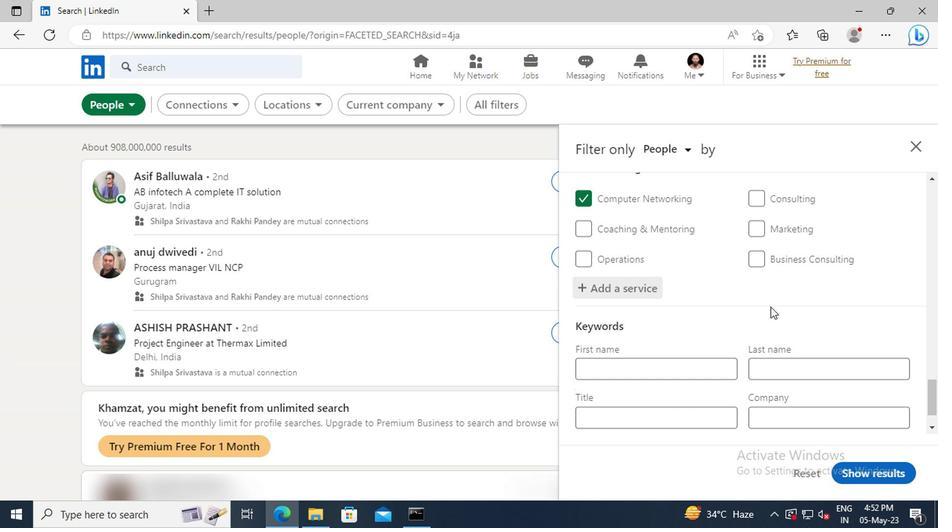 
Action: Mouse scrolled (769, 307) with delta (0, 0)
Screenshot: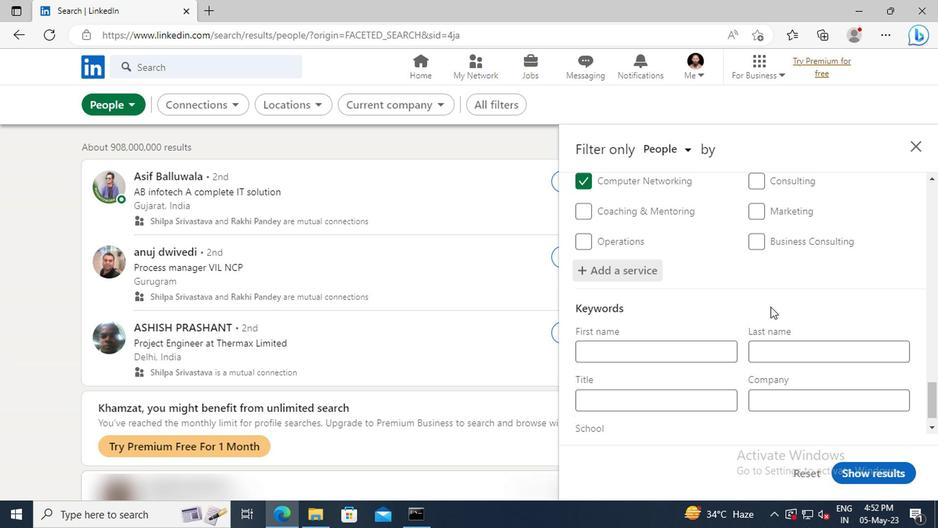 
Action: Mouse scrolled (769, 307) with delta (0, 0)
Screenshot: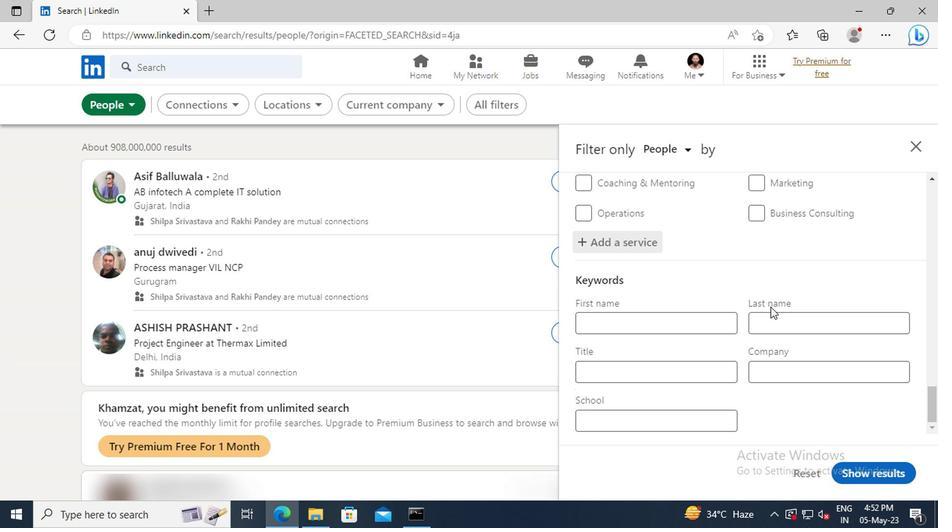 
Action: Mouse moved to (657, 372)
Screenshot: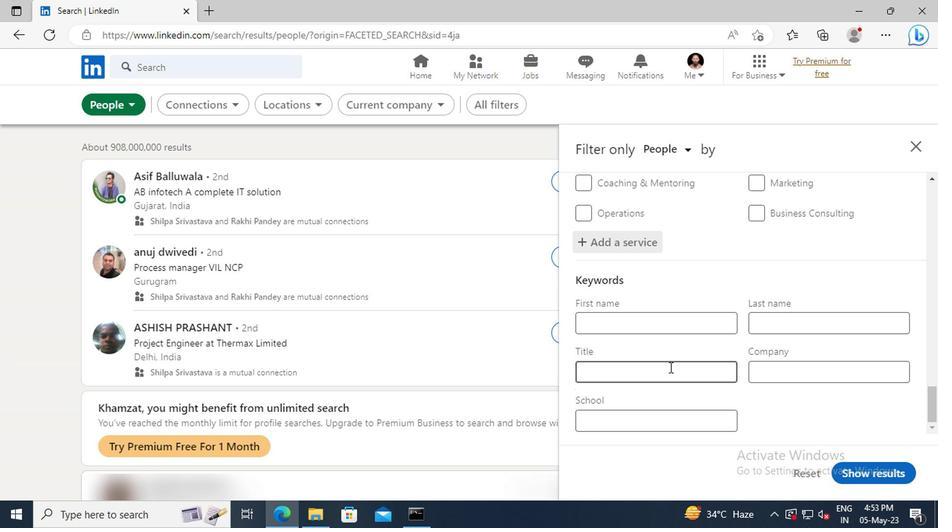 
Action: Mouse pressed left at (657, 372)
Screenshot: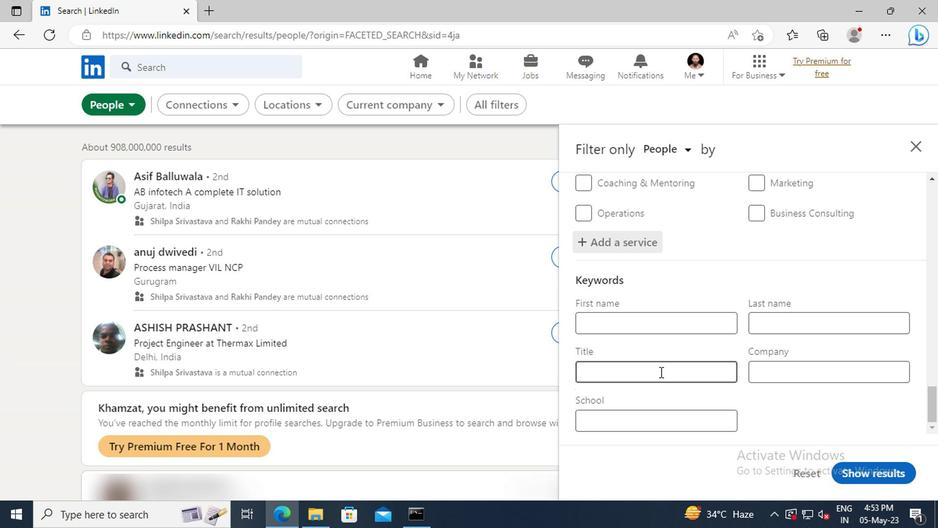 
Action: Key pressed <Key.shift>ENGINEERING<Key.space><Key.shift>TECHNICIAN<Key.enter>
Screenshot: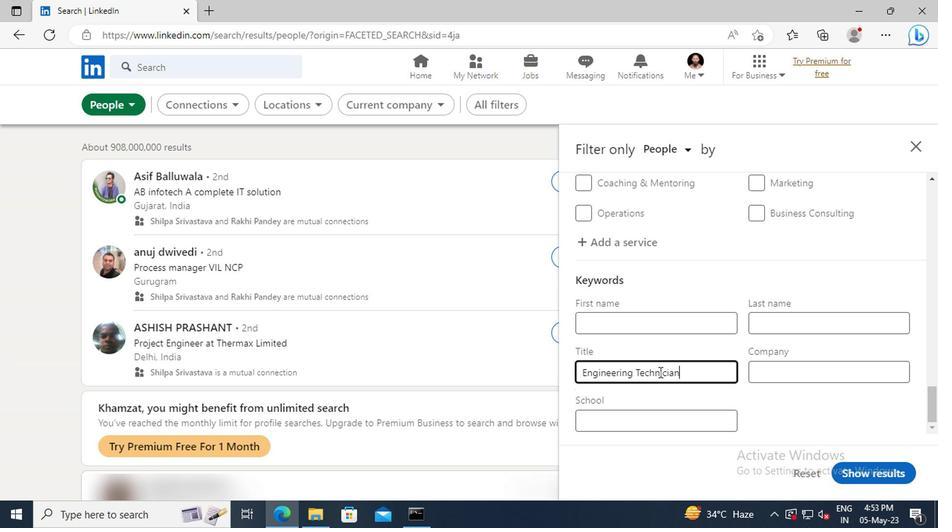 
Action: Mouse moved to (853, 467)
Screenshot: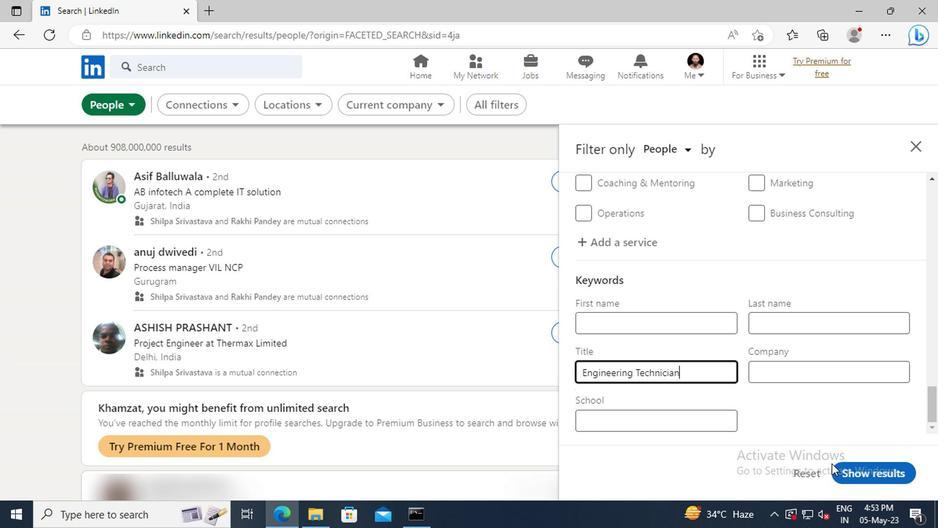 
Action: Mouse pressed left at (853, 467)
Screenshot: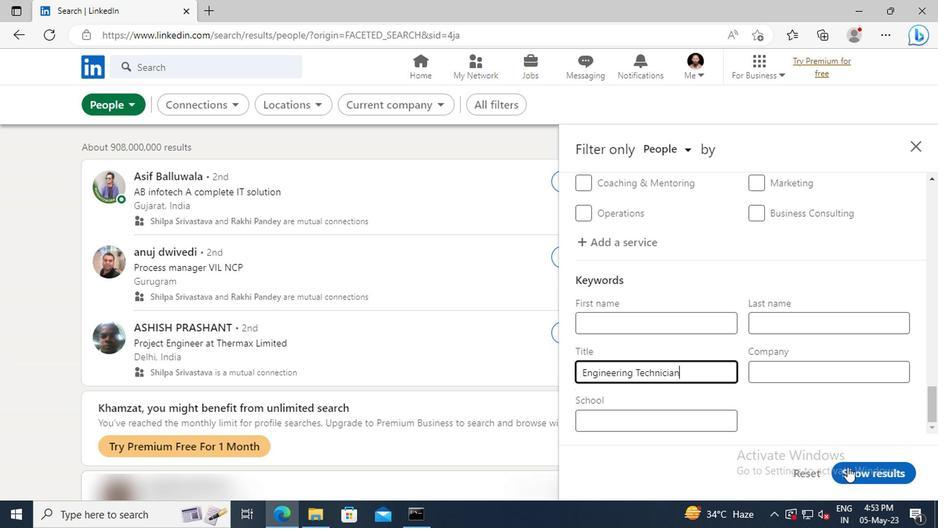 
Action: Mouse moved to (853, 468)
Screenshot: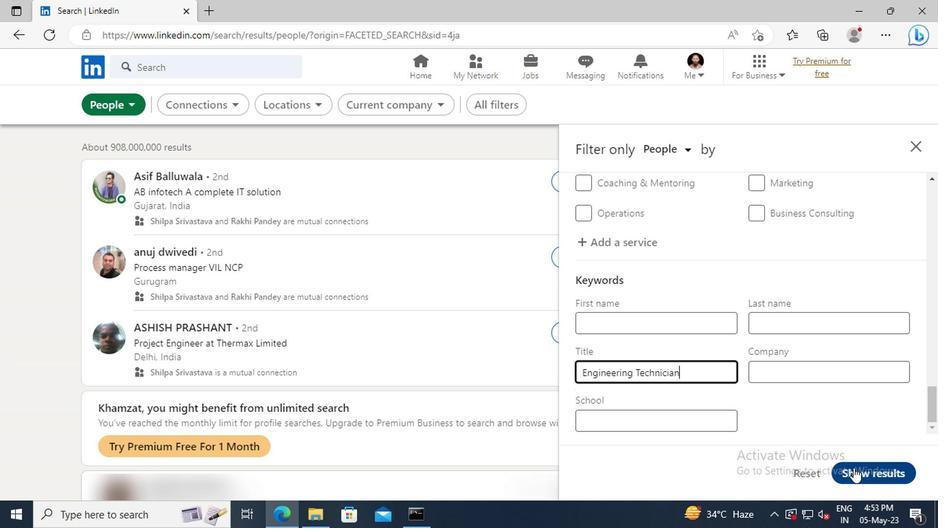 
